 Task: Look for space in Katav-Ivanovsk, Russia from 9th July, 2023 to 16th July, 2023 for 2 adults, 1 child in price range Rs.8000 to Rs.16000. Place can be entire place with 2 bedrooms having 2 beds and 1 bathroom. Property type can be house, flat, guest house. Booking option can be shelf check-in. Required host language is English.
Action: Mouse moved to (560, 90)
Screenshot: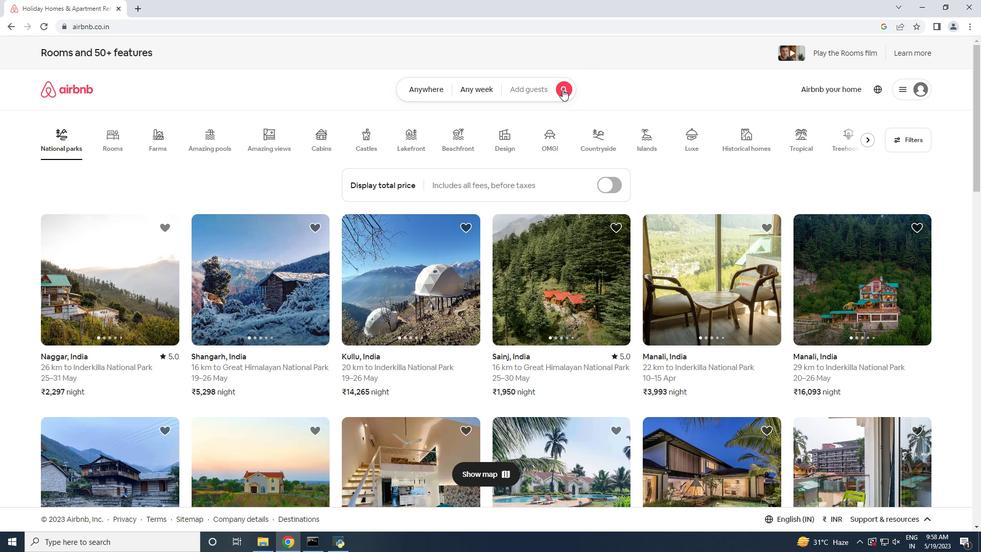 
Action: Mouse pressed left at (560, 90)
Screenshot: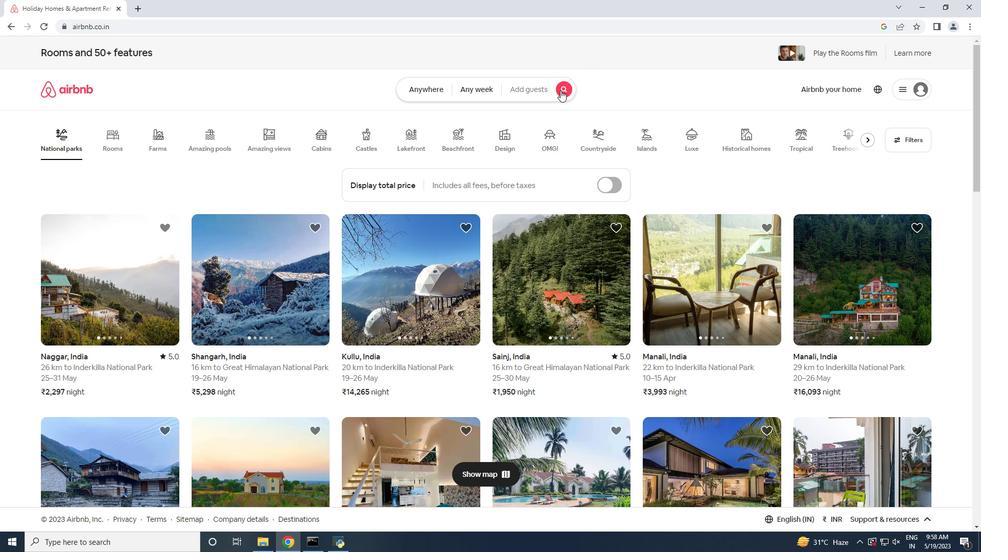 
Action: Mouse moved to (372, 121)
Screenshot: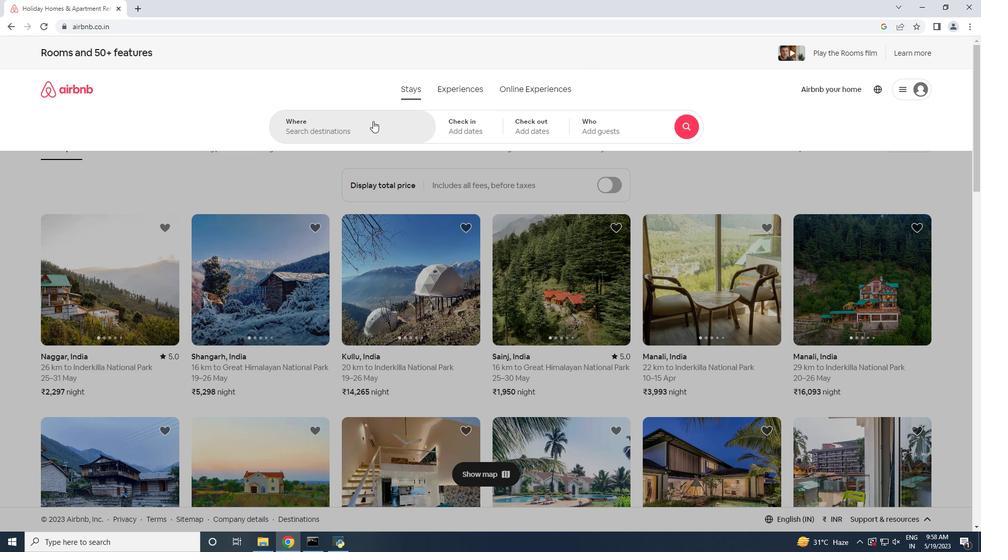 
Action: Mouse pressed left at (372, 121)
Screenshot: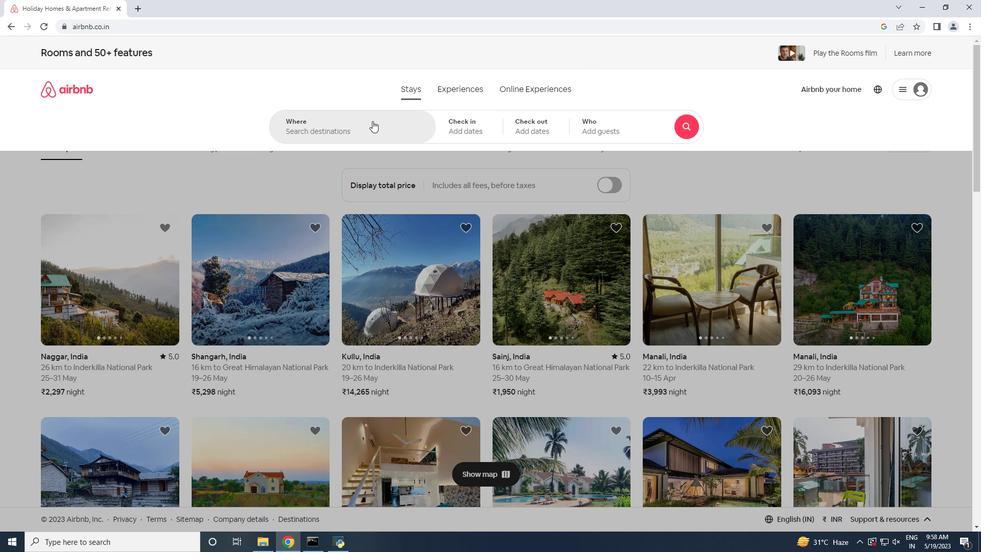 
Action: Key pressed <Key.shift>Karav-lvanovsk,<Key.shift>Russia<Key.enter>
Screenshot: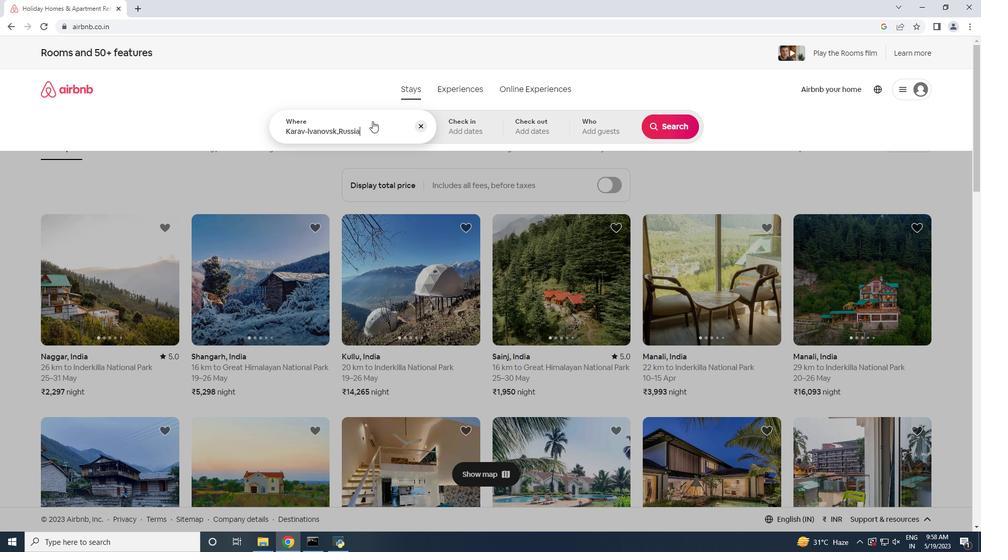 
Action: Mouse moved to (668, 210)
Screenshot: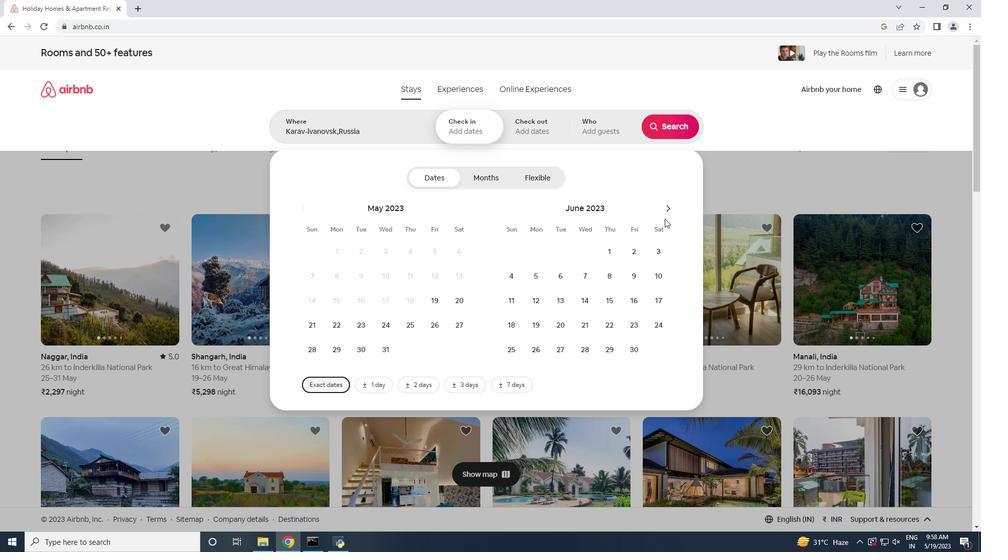 
Action: Mouse pressed left at (668, 210)
Screenshot: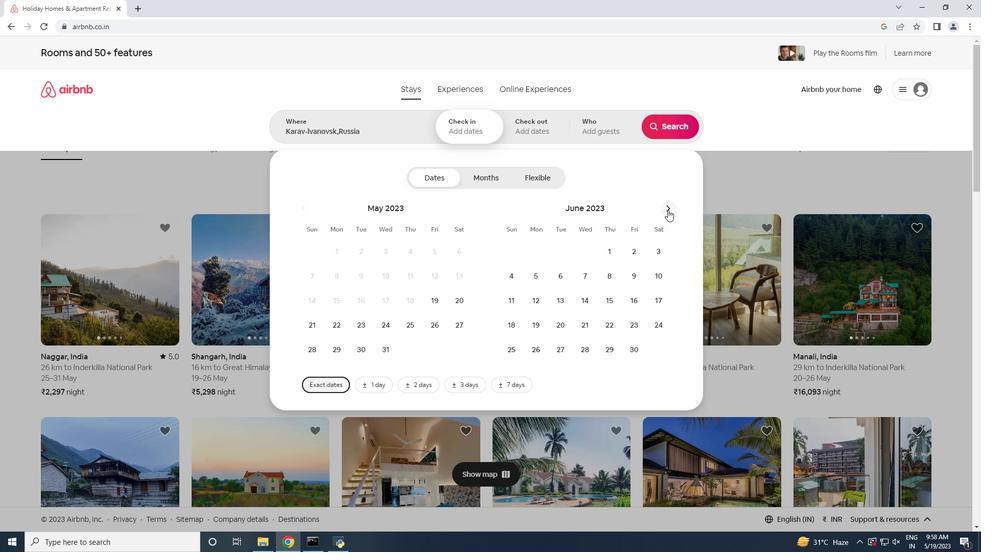 
Action: Mouse moved to (519, 294)
Screenshot: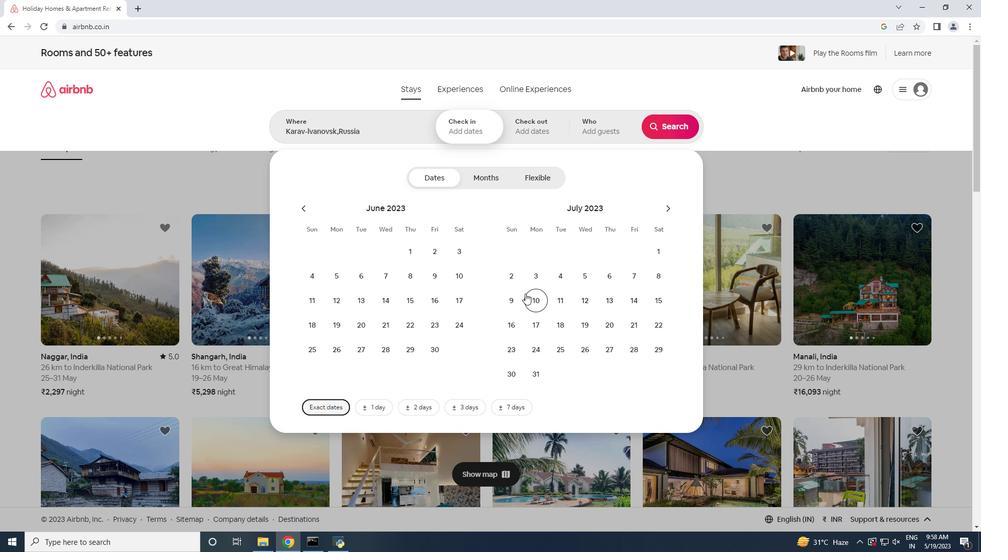 
Action: Mouse pressed left at (519, 294)
Screenshot: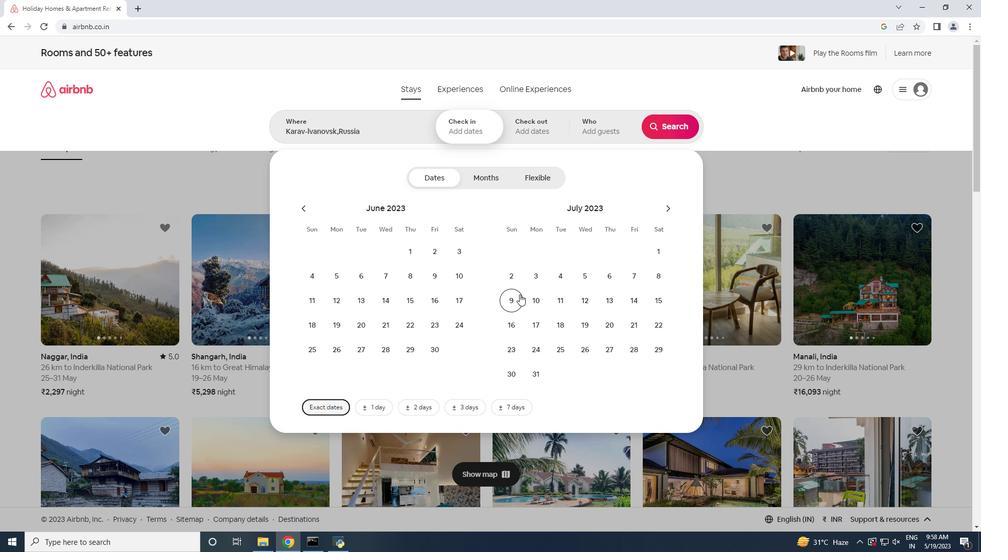 
Action: Mouse moved to (516, 326)
Screenshot: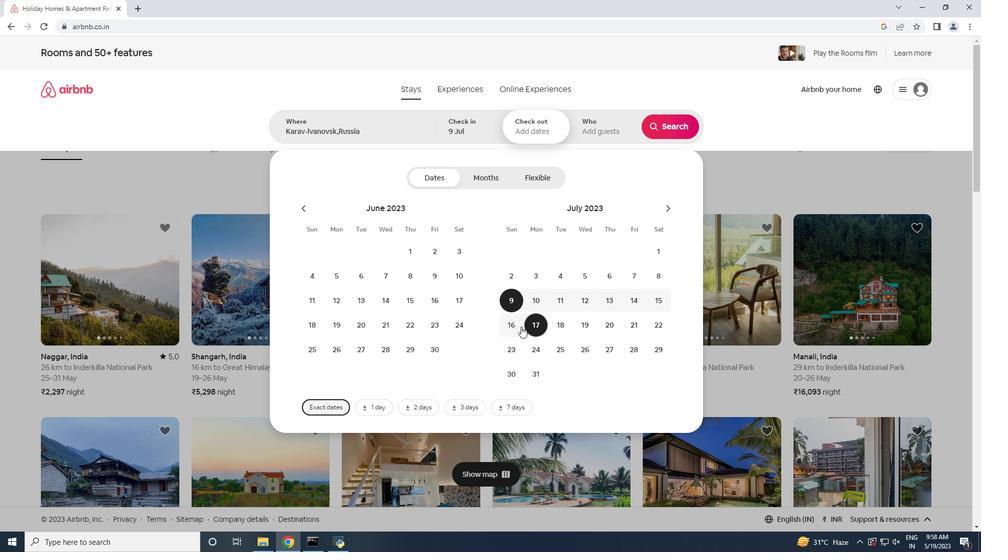 
Action: Mouse pressed left at (516, 326)
Screenshot: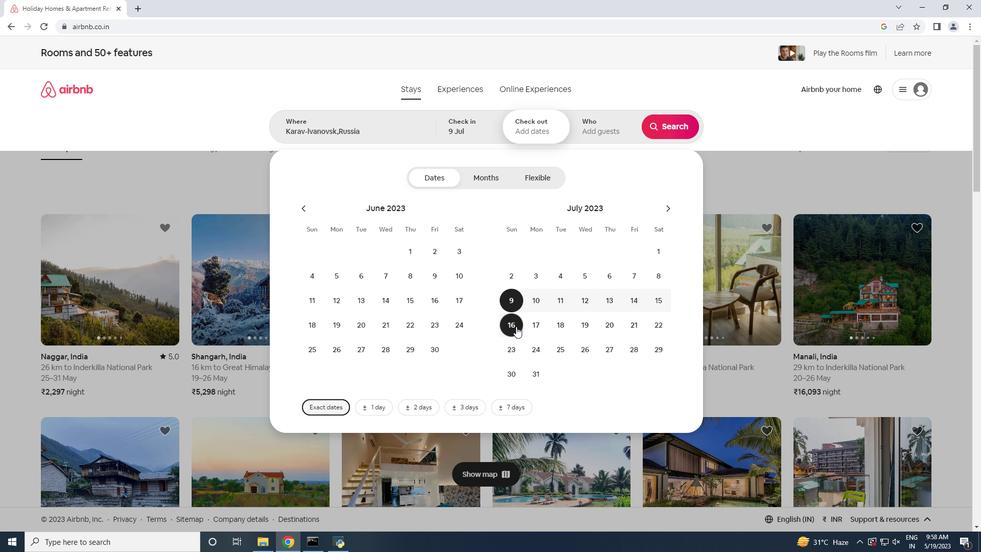 
Action: Mouse moved to (595, 134)
Screenshot: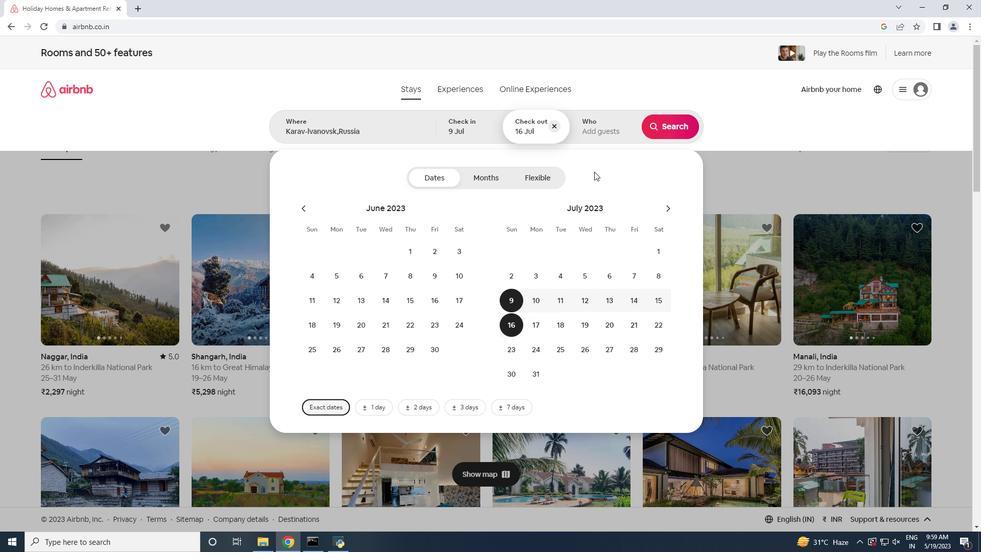 
Action: Mouse pressed left at (595, 134)
Screenshot: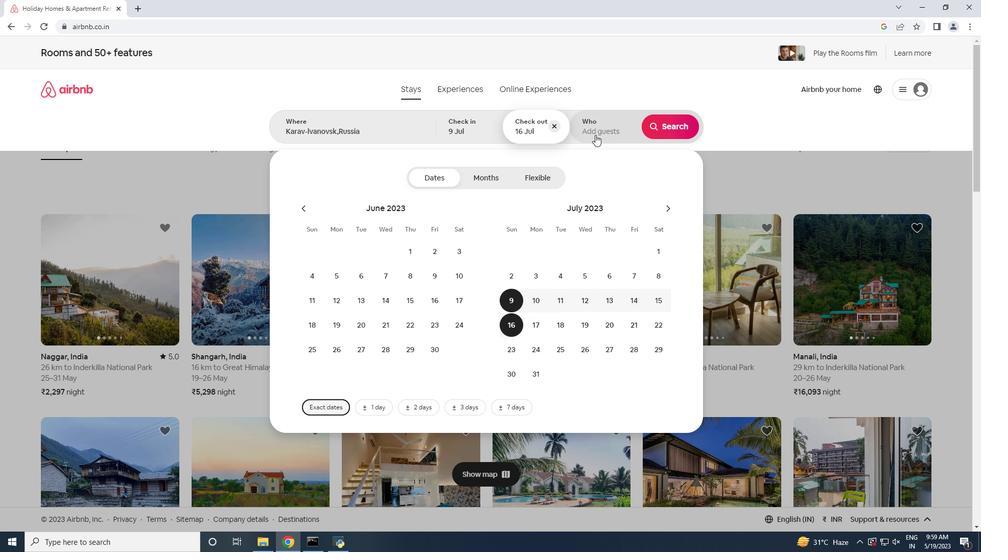 
Action: Mouse moved to (671, 183)
Screenshot: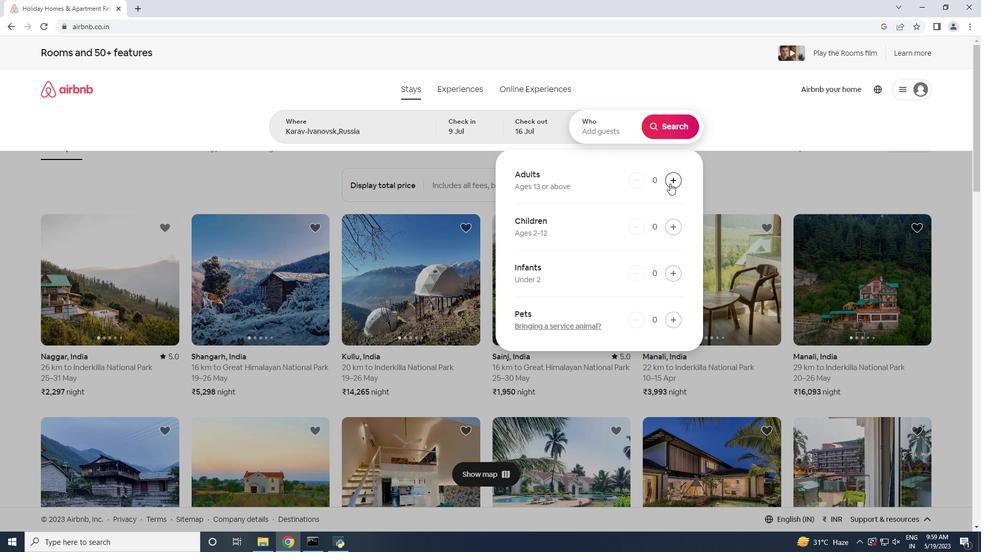 
Action: Mouse pressed left at (671, 183)
Screenshot: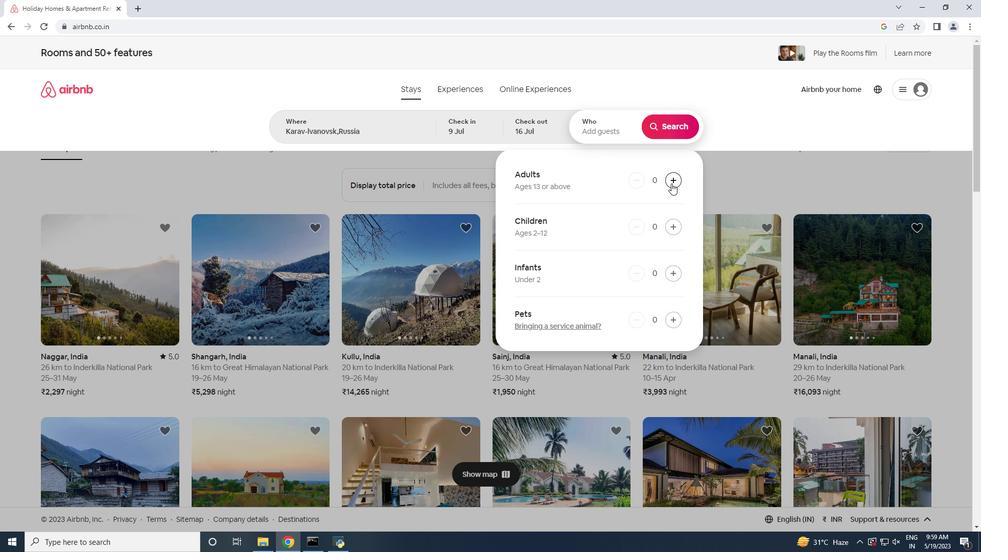 
Action: Mouse pressed left at (671, 183)
Screenshot: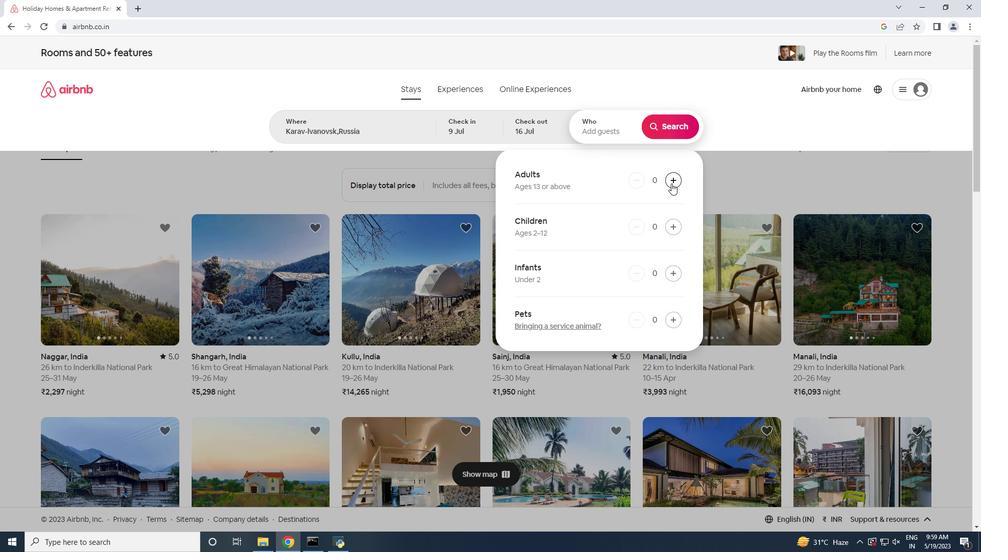 
Action: Mouse moved to (672, 229)
Screenshot: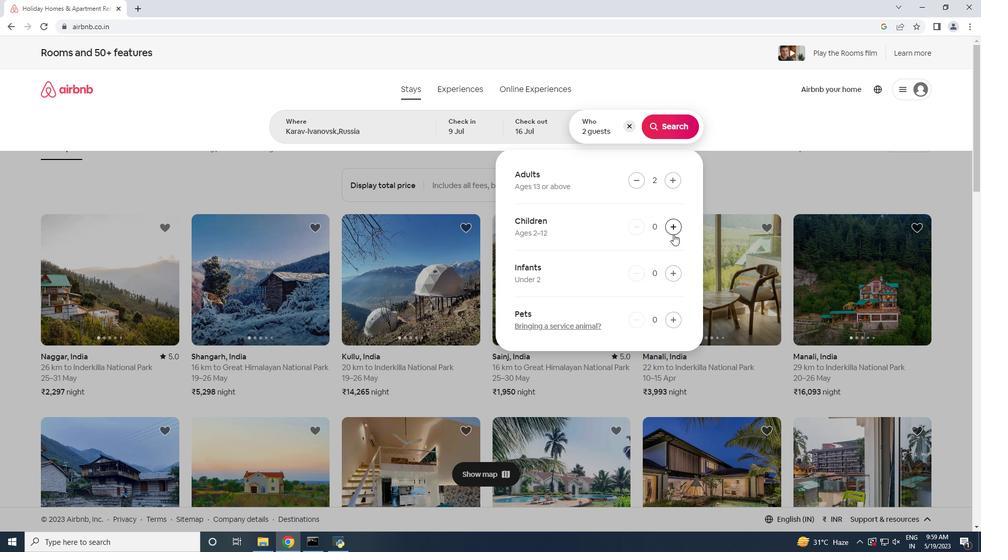 
Action: Mouse pressed left at (672, 229)
Screenshot: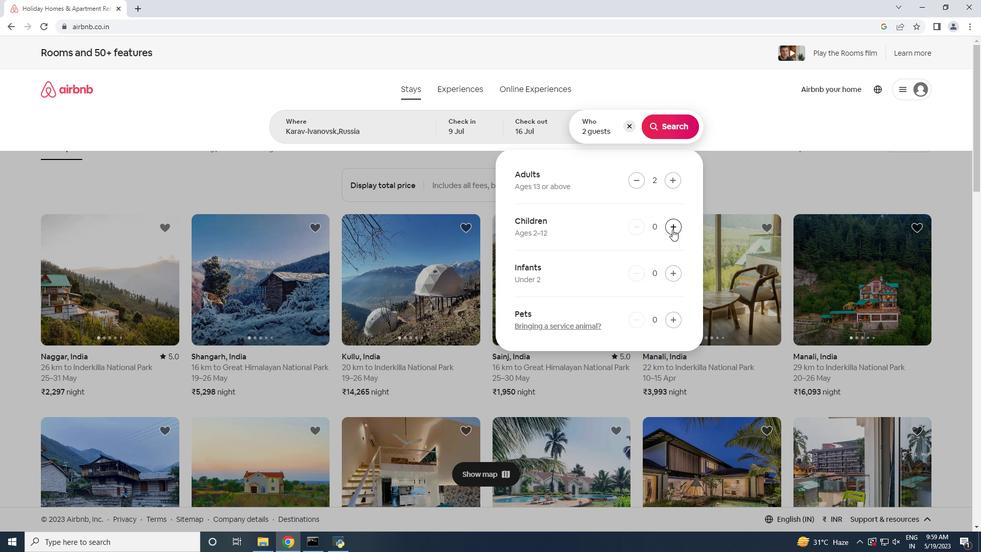 
Action: Mouse moved to (671, 127)
Screenshot: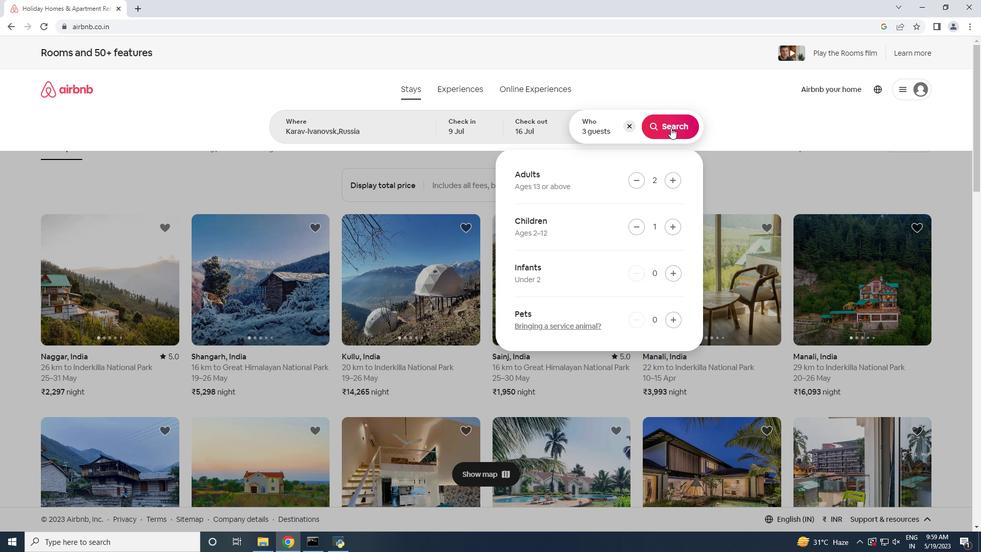 
Action: Mouse pressed left at (671, 127)
Screenshot: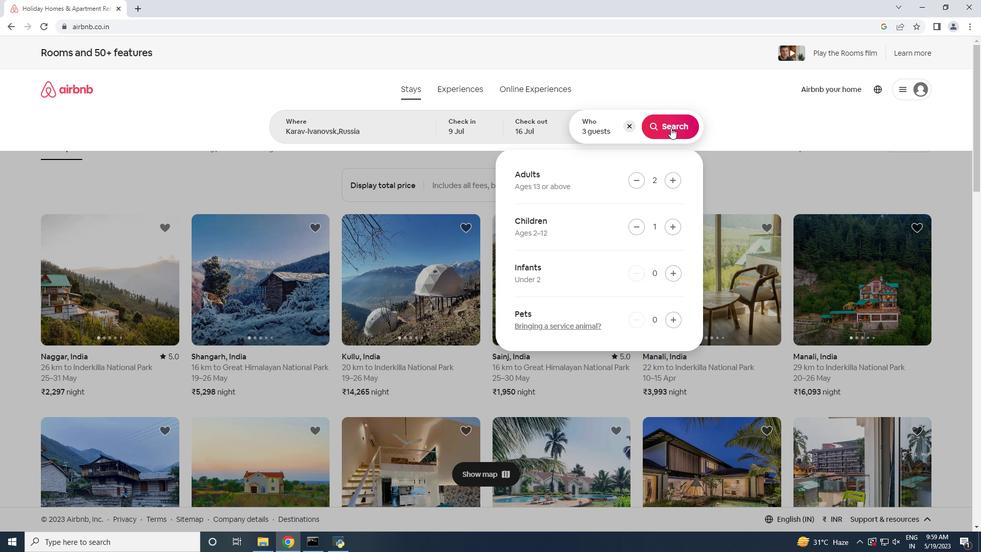 
Action: Mouse moved to (934, 101)
Screenshot: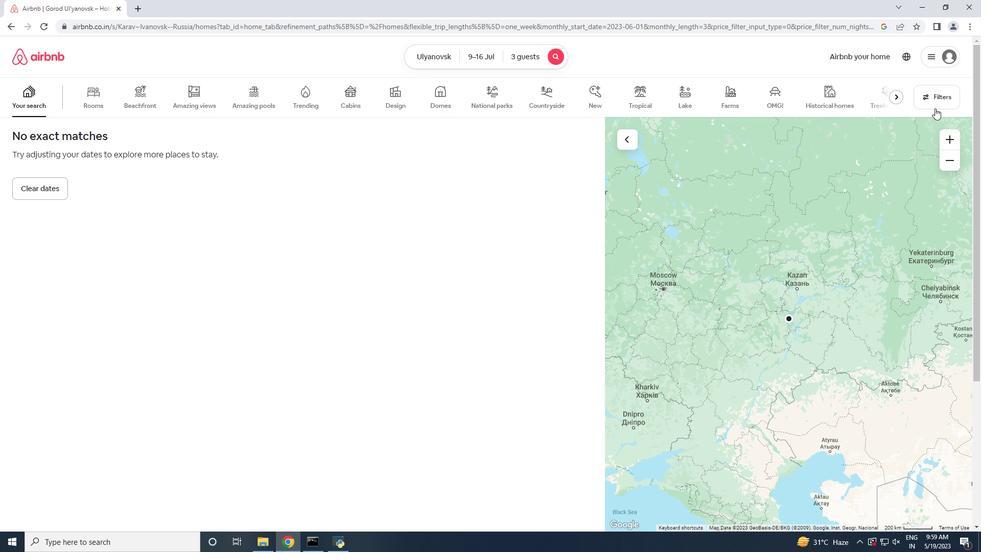 
Action: Mouse pressed left at (934, 101)
Screenshot: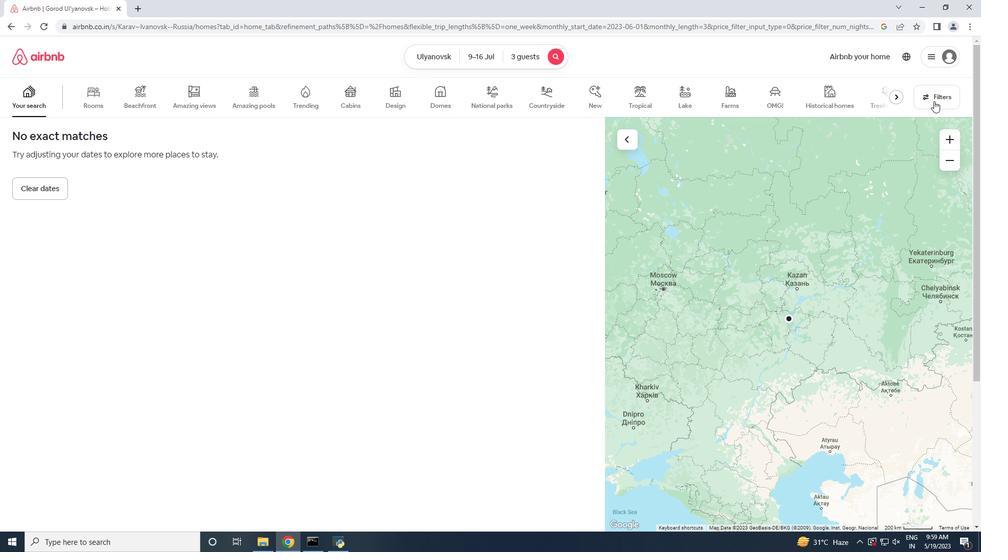 
Action: Mouse moved to (394, 345)
Screenshot: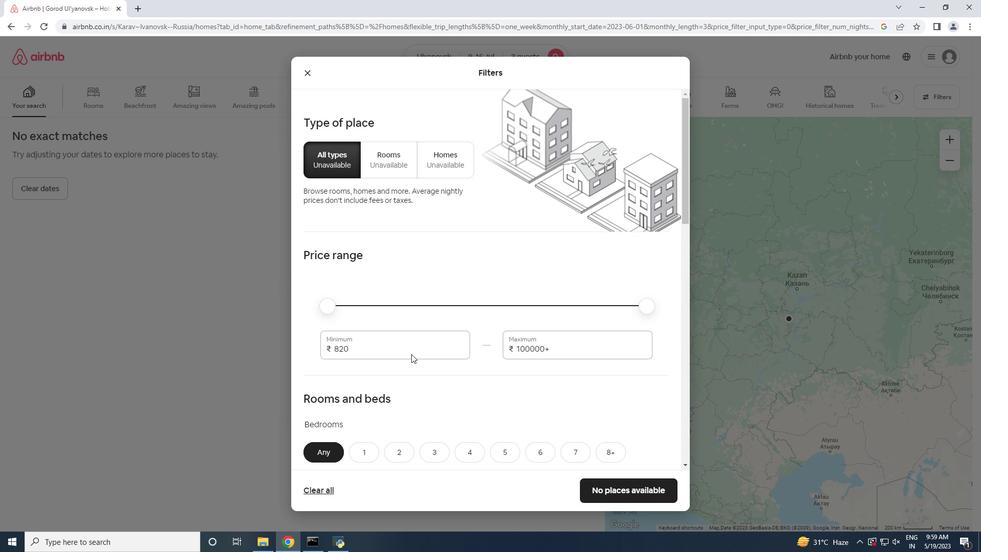 
Action: Mouse pressed left at (394, 345)
Screenshot: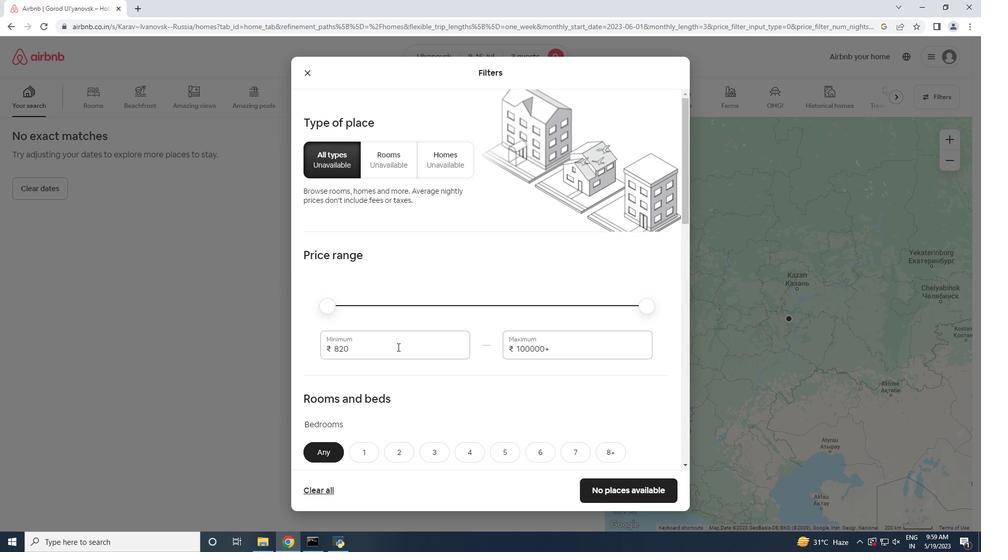 
Action: Mouse moved to (394, 345)
Screenshot: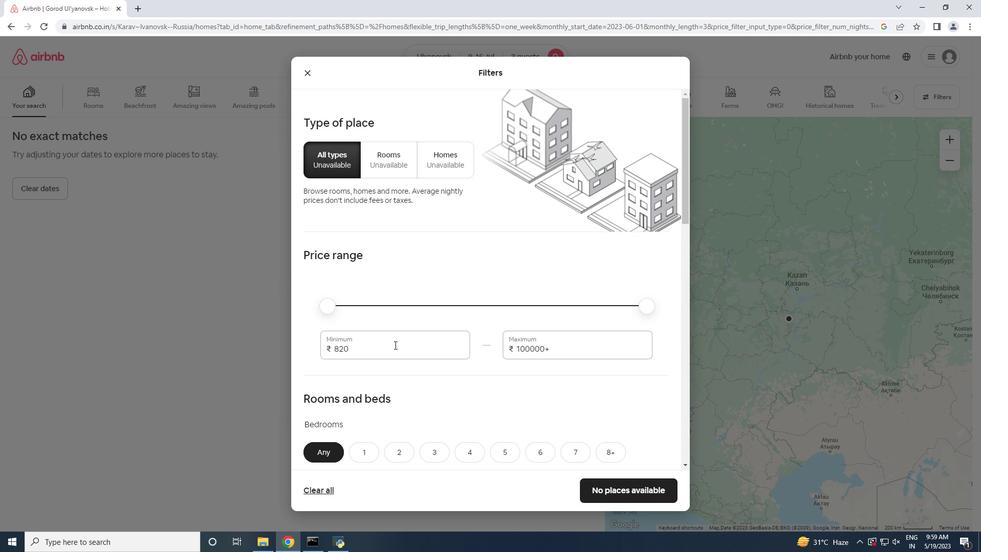 
Action: Mouse pressed left at (394, 345)
Screenshot: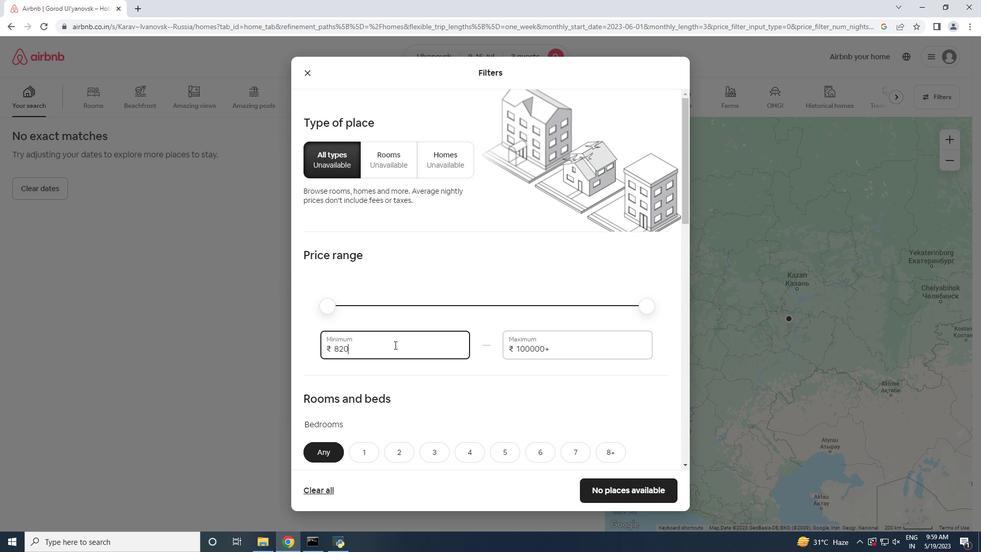 
Action: Key pressed 8000<Key.tab>16000
Screenshot: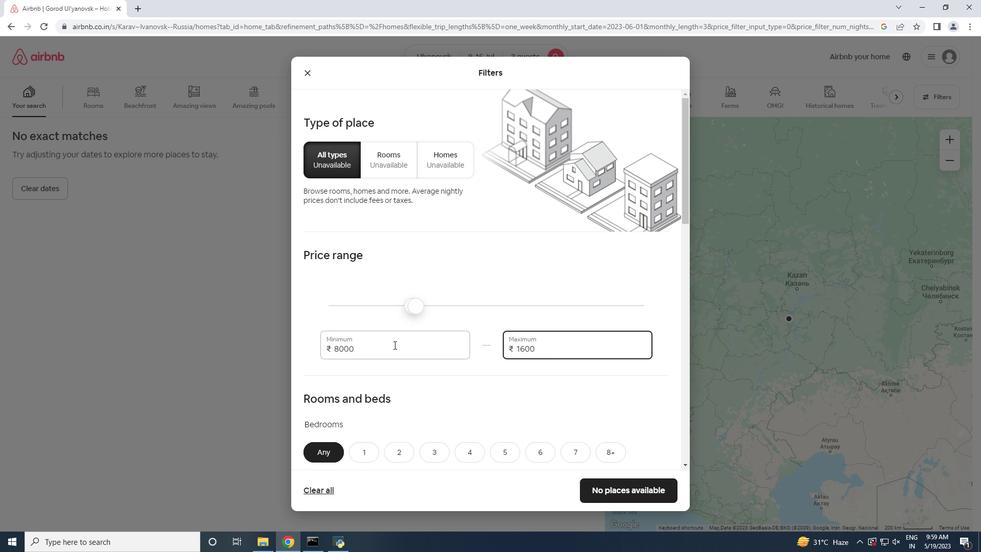 
Action: Mouse moved to (460, 349)
Screenshot: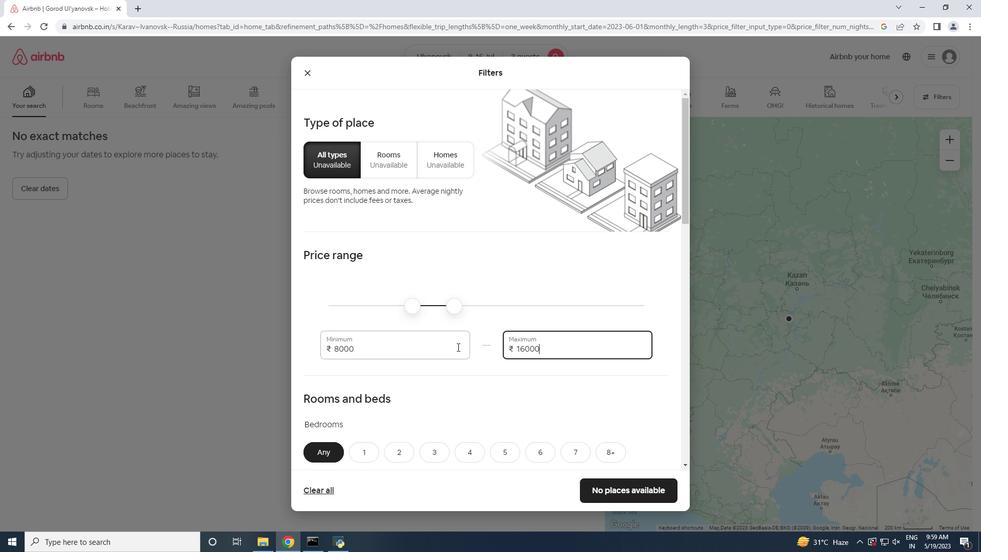 
Action: Mouse scrolled (460, 349) with delta (0, 0)
Screenshot: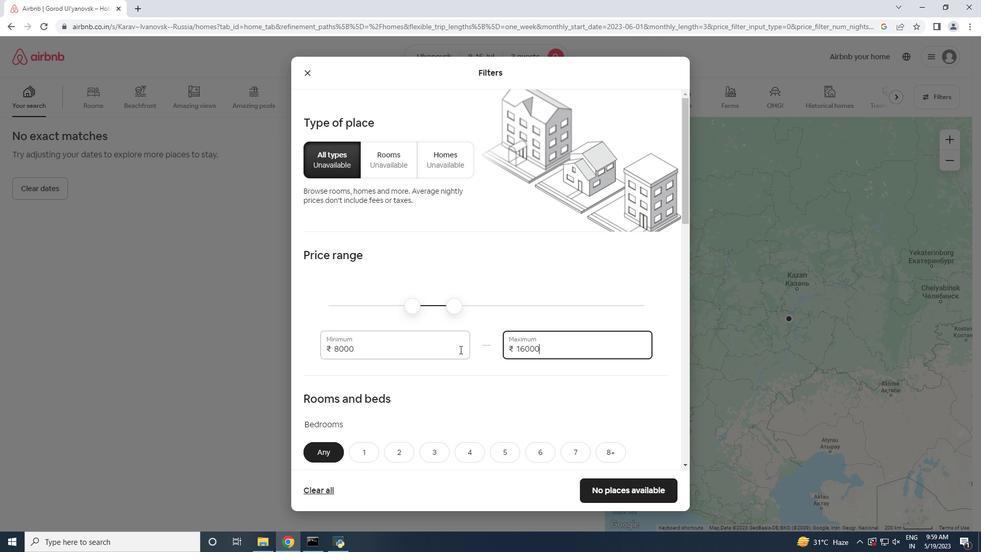 
Action: Mouse scrolled (460, 349) with delta (0, 0)
Screenshot: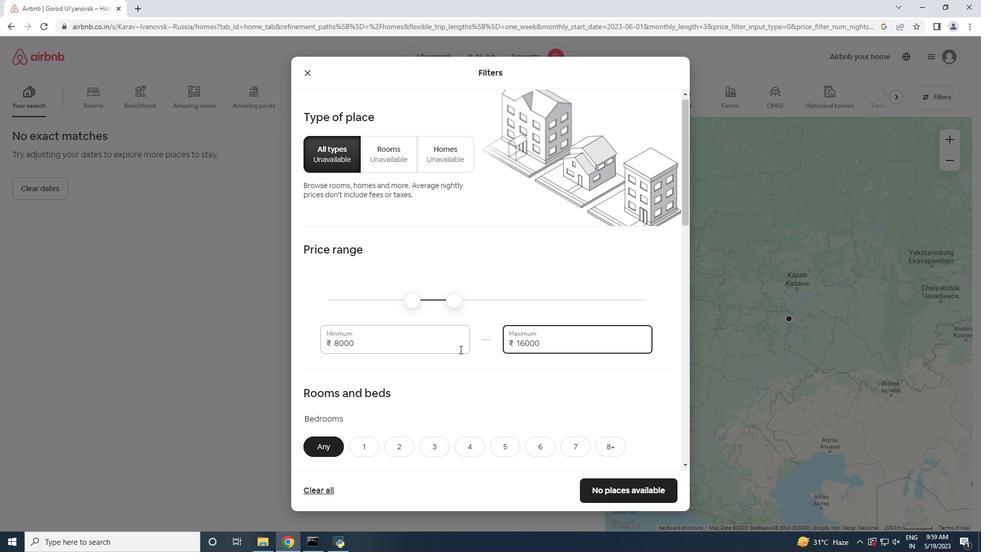 
Action: Mouse scrolled (460, 349) with delta (0, 0)
Screenshot: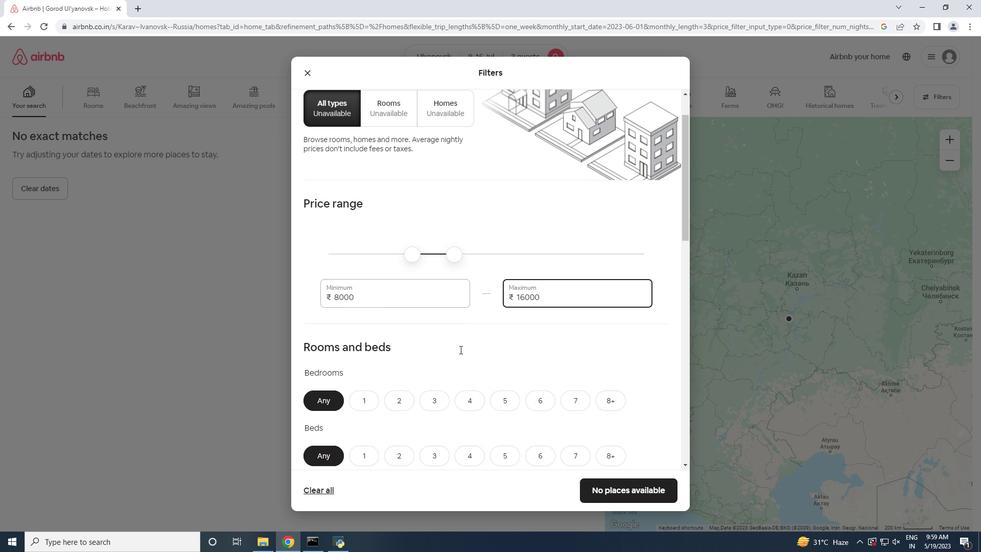 
Action: Mouse scrolled (460, 349) with delta (0, 0)
Screenshot: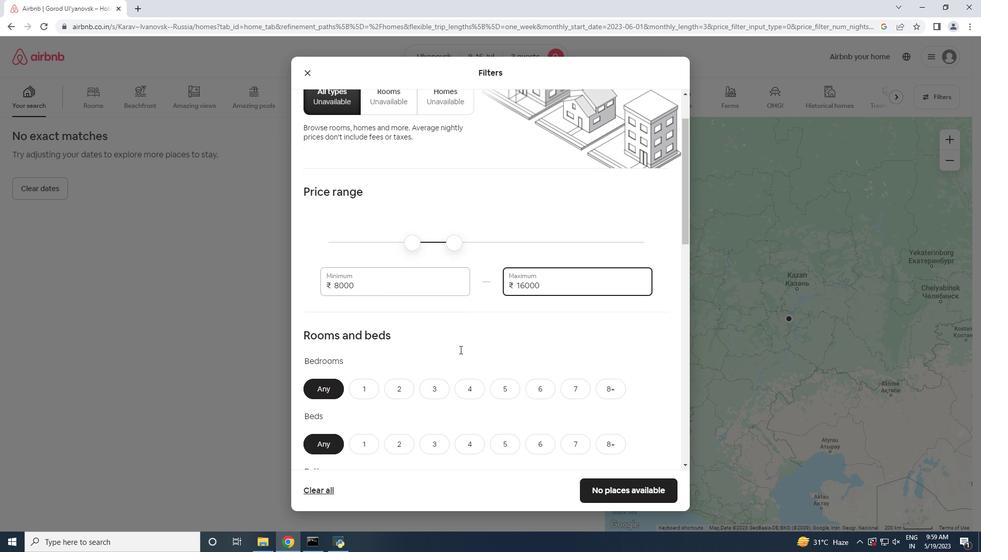 
Action: Mouse moved to (405, 246)
Screenshot: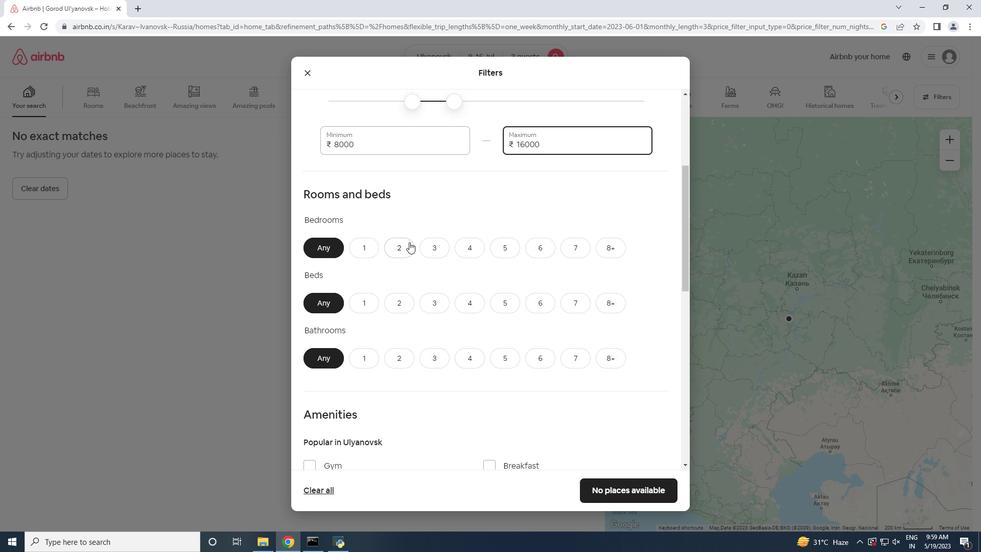 
Action: Mouse pressed left at (405, 246)
Screenshot: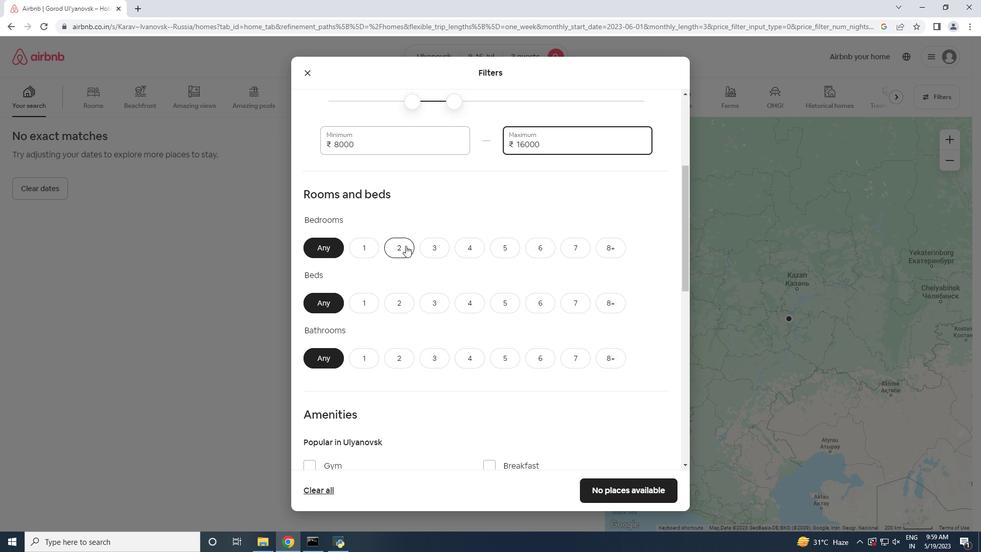 
Action: Mouse moved to (393, 299)
Screenshot: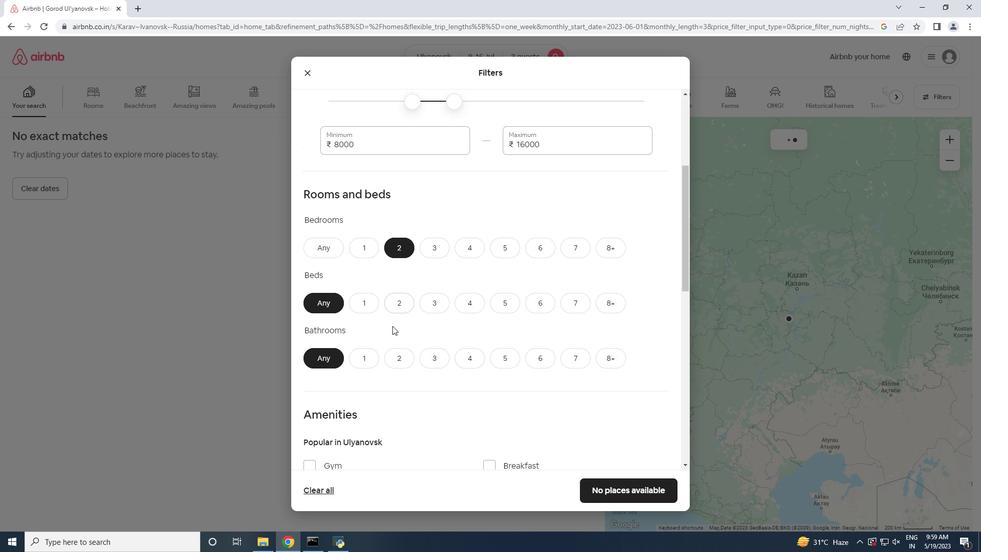 
Action: Mouse pressed left at (393, 299)
Screenshot: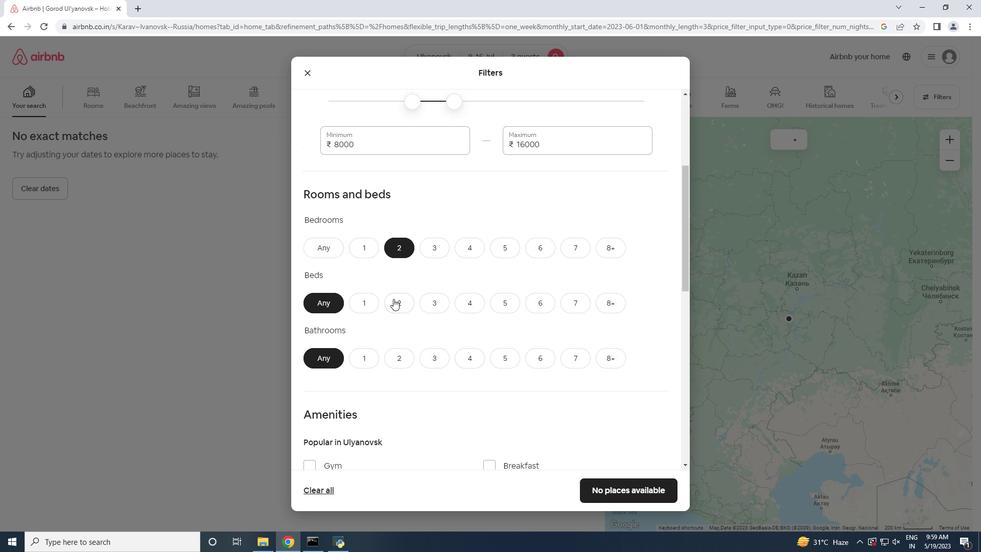 
Action: Mouse moved to (356, 357)
Screenshot: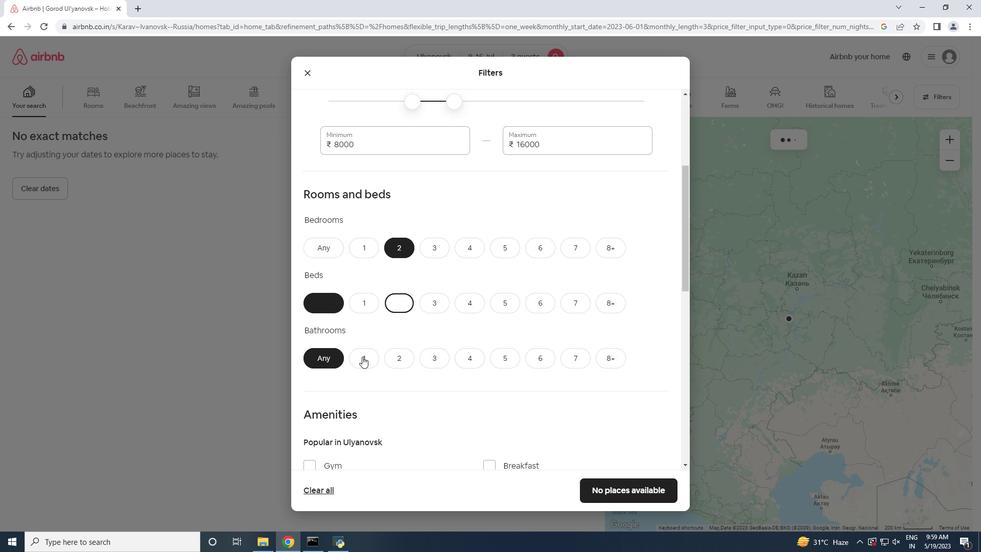
Action: Mouse pressed left at (356, 357)
Screenshot: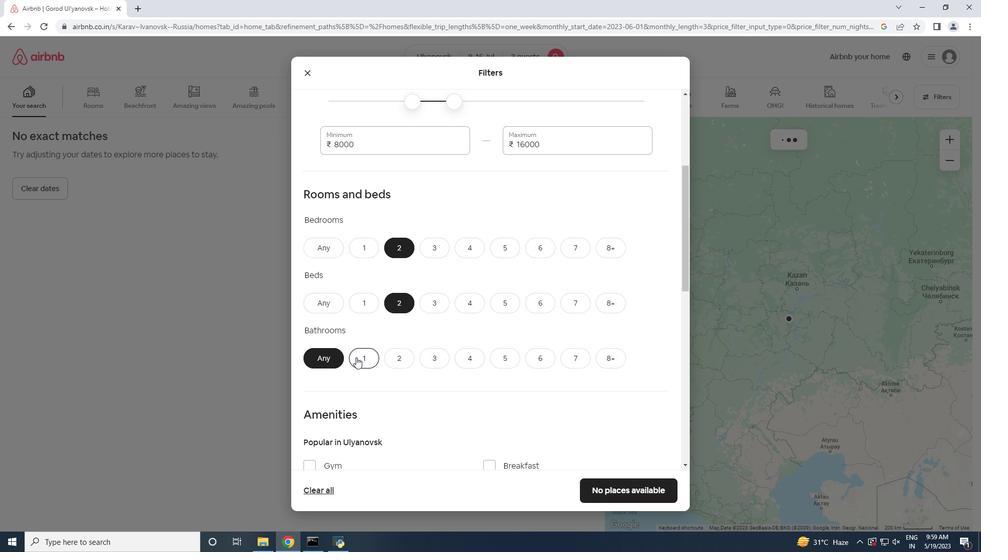 
Action: Mouse moved to (406, 330)
Screenshot: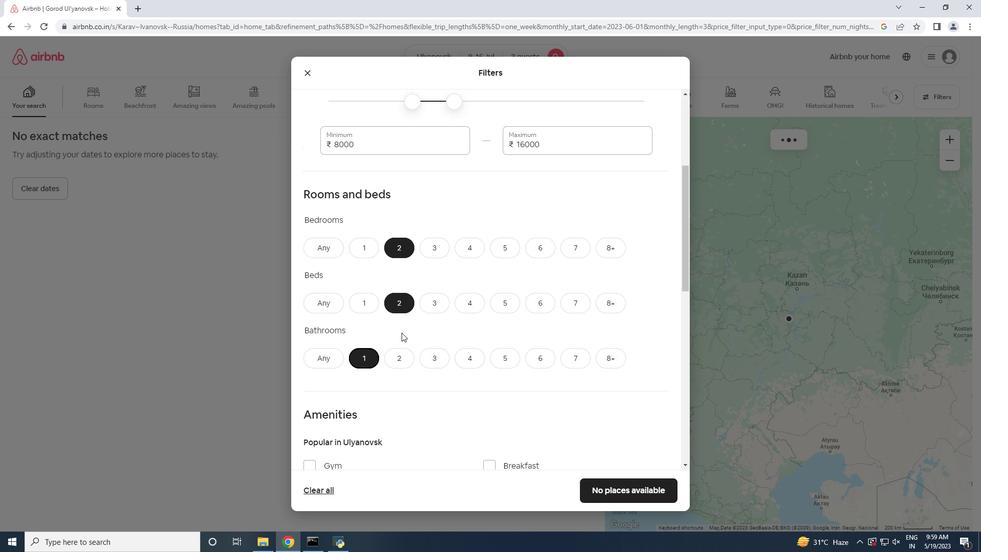 
Action: Mouse scrolled (406, 330) with delta (0, 0)
Screenshot: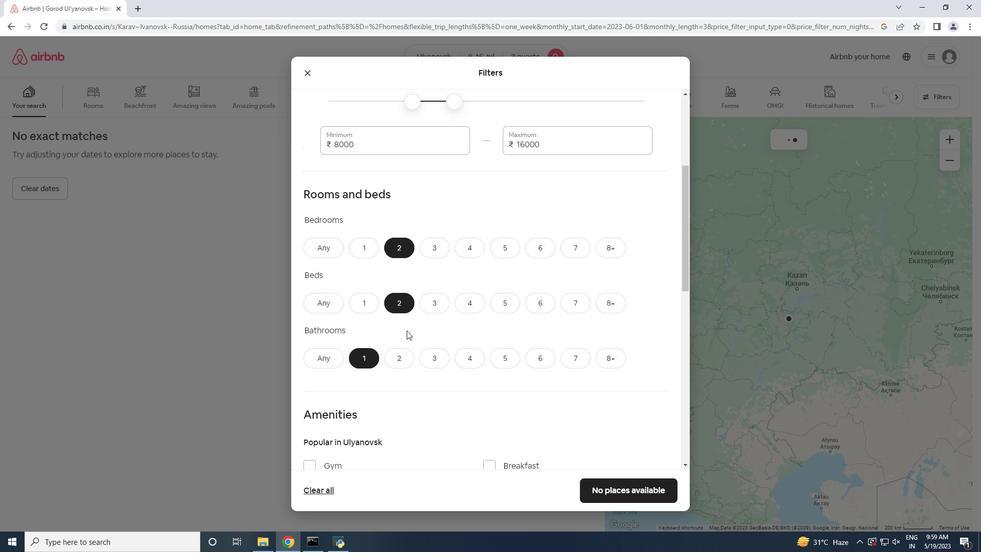 
Action: Mouse scrolled (406, 330) with delta (0, 0)
Screenshot: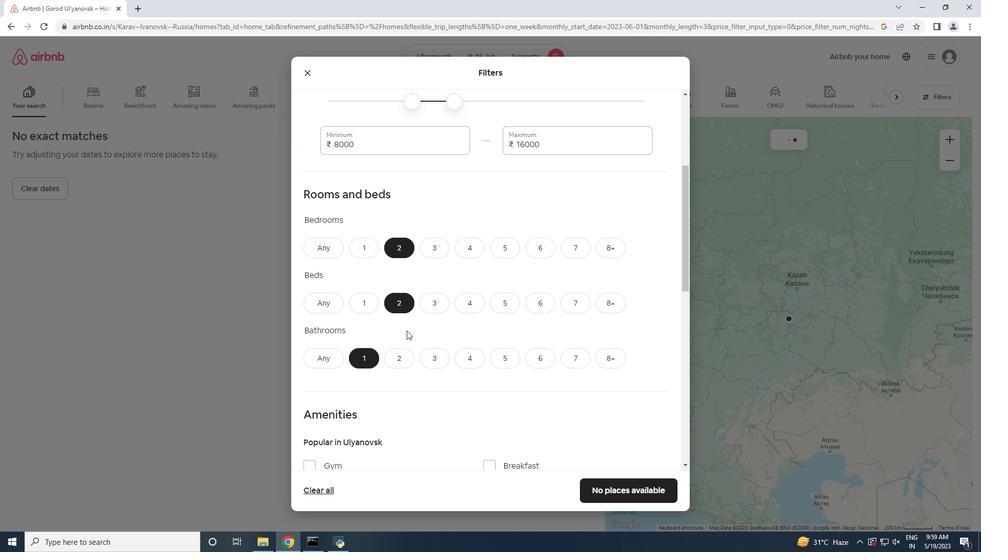 
Action: Mouse scrolled (406, 330) with delta (0, 0)
Screenshot: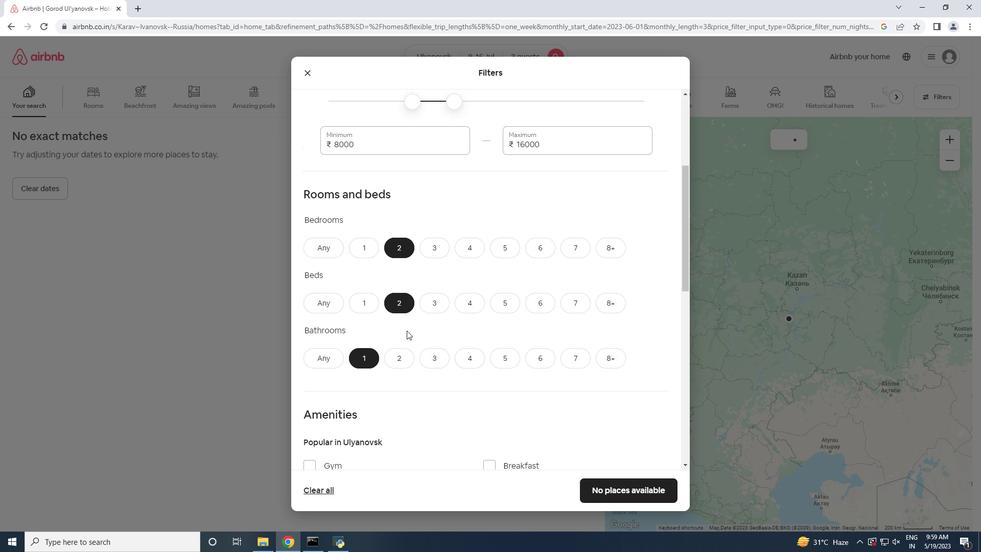 
Action: Mouse scrolled (406, 330) with delta (0, 0)
Screenshot: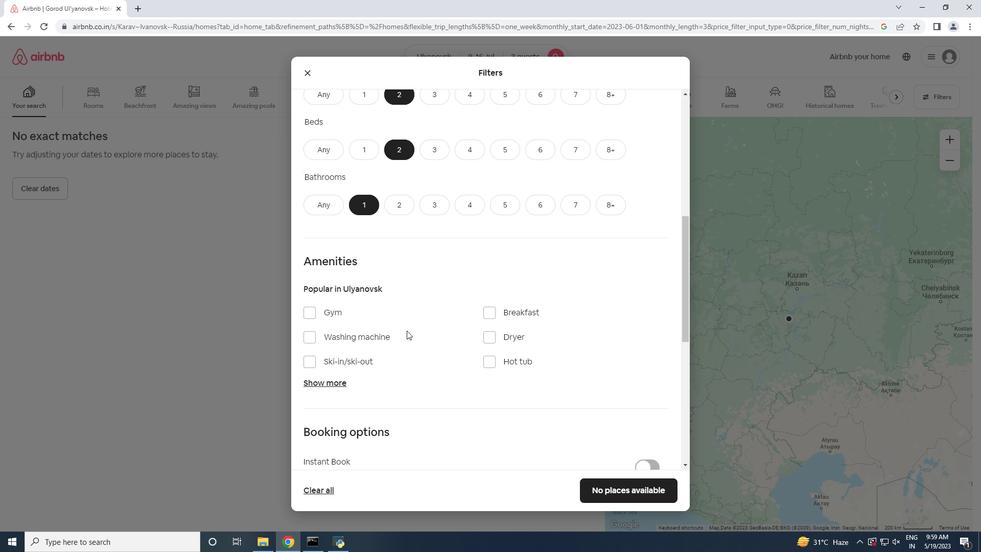 
Action: Mouse scrolled (406, 330) with delta (0, 0)
Screenshot: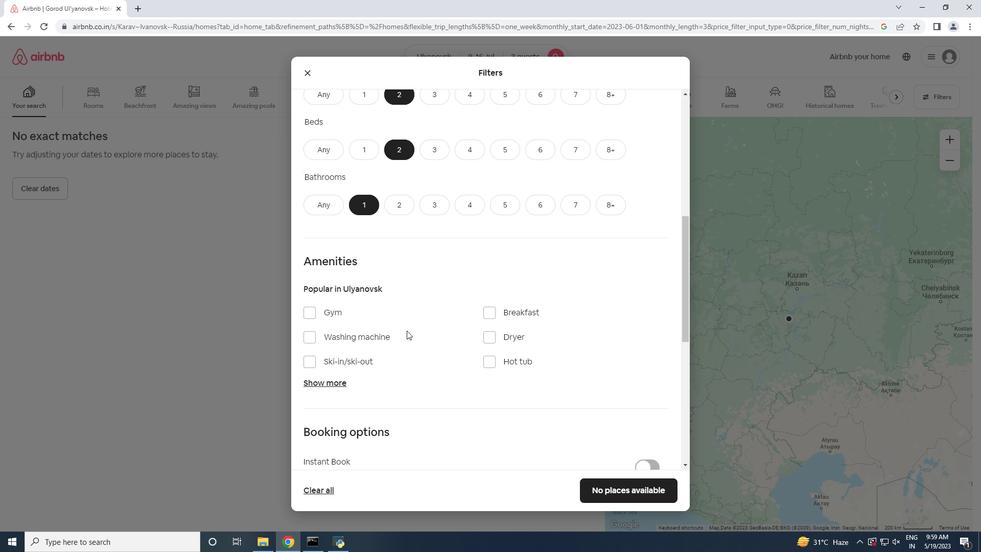 
Action: Mouse moved to (465, 332)
Screenshot: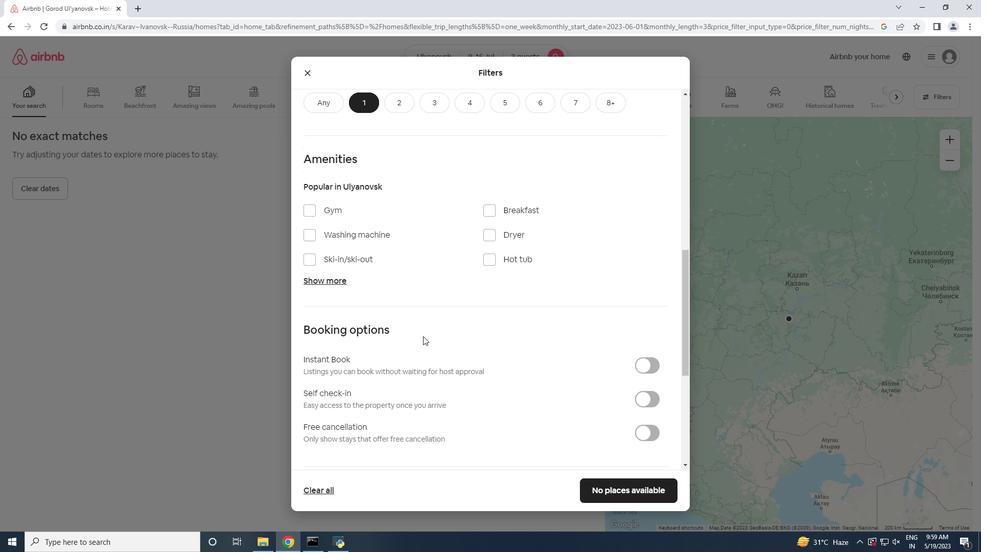 
Action: Mouse scrolled (465, 331) with delta (0, 0)
Screenshot: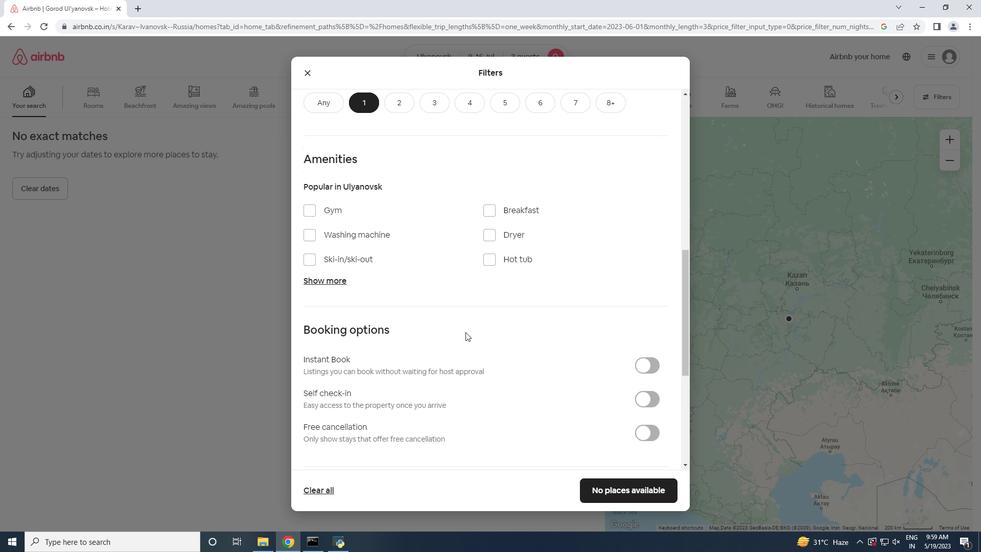 
Action: Mouse scrolled (465, 331) with delta (0, 0)
Screenshot: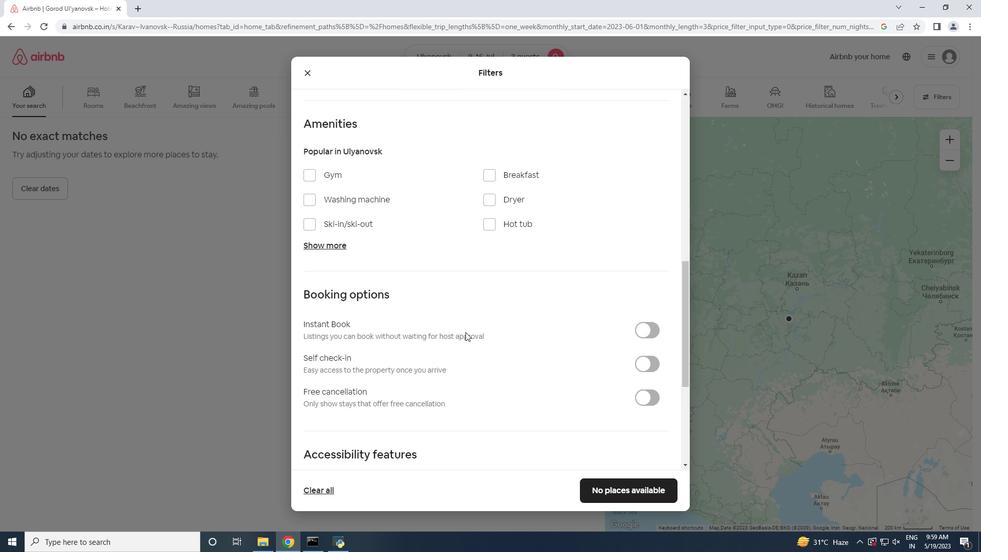 
Action: Mouse scrolled (465, 331) with delta (0, 0)
Screenshot: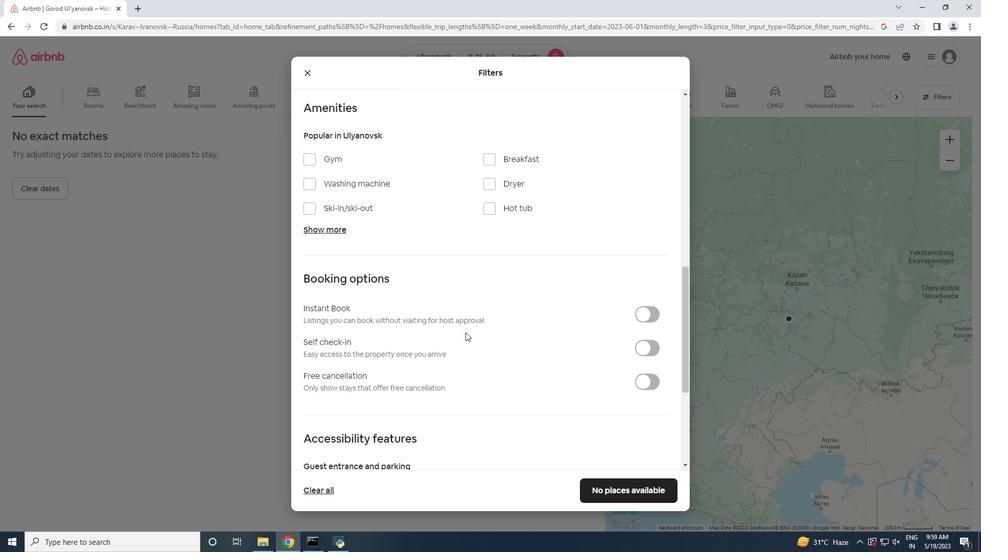 
Action: Mouse scrolled (465, 331) with delta (0, 0)
Screenshot: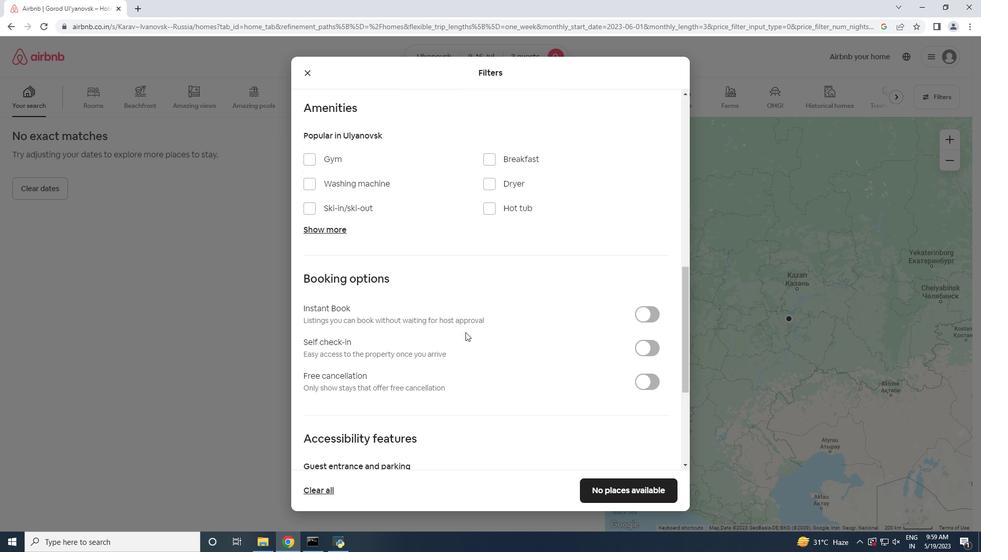 
Action: Mouse scrolled (465, 331) with delta (0, 0)
Screenshot: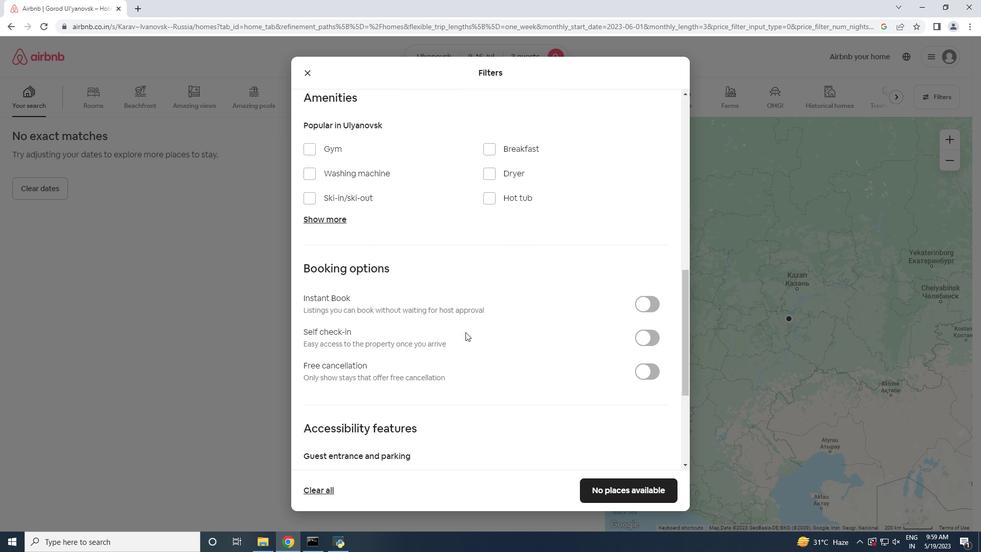 
Action: Mouse moved to (648, 138)
Screenshot: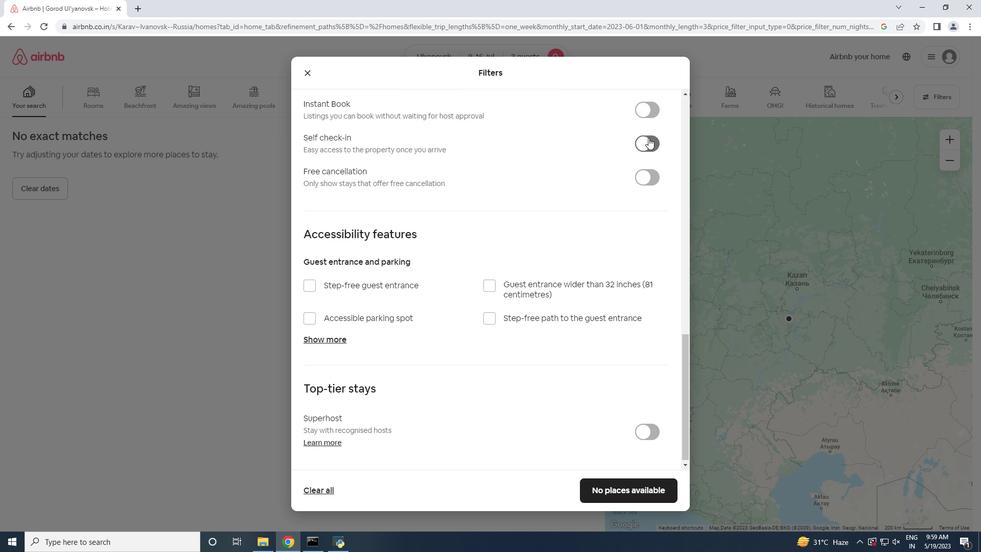 
Action: Mouse pressed left at (648, 138)
Screenshot: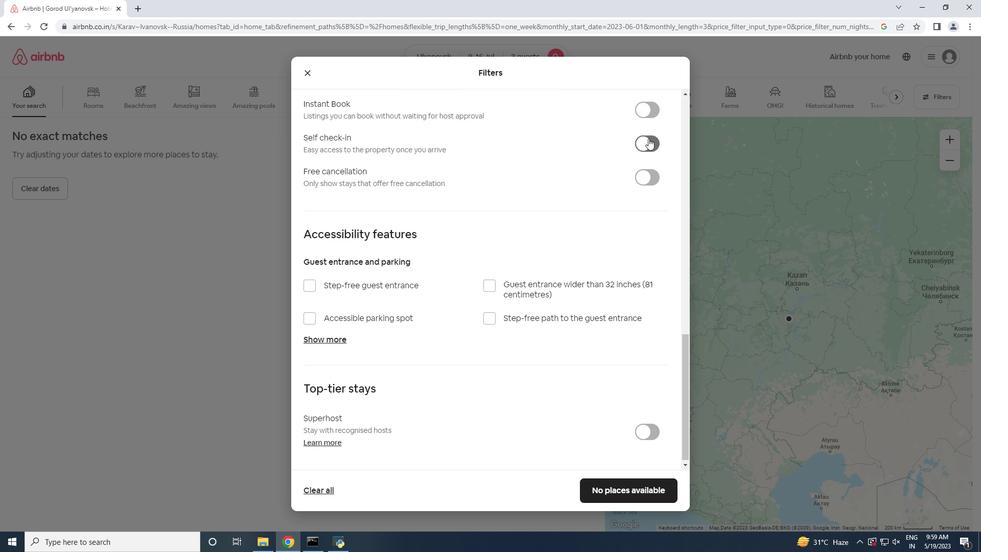 
Action: Mouse moved to (609, 224)
Screenshot: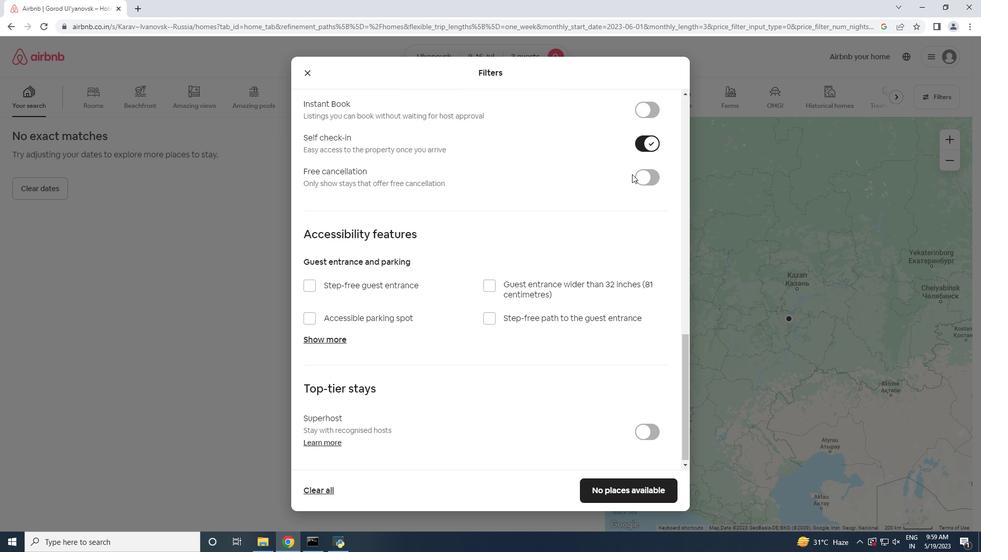 
Action: Mouse scrolled (609, 223) with delta (0, 0)
Screenshot: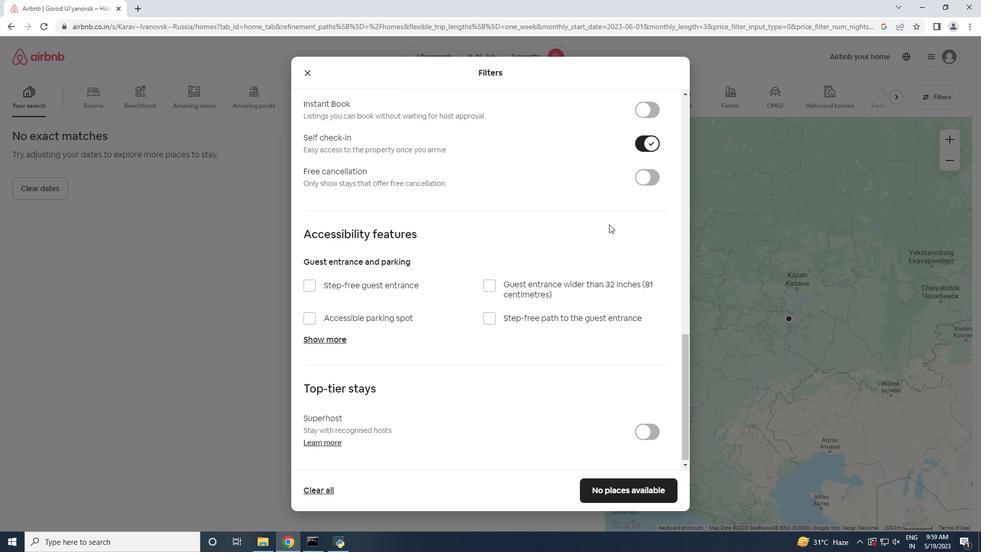 
Action: Mouse scrolled (609, 223) with delta (0, 0)
Screenshot: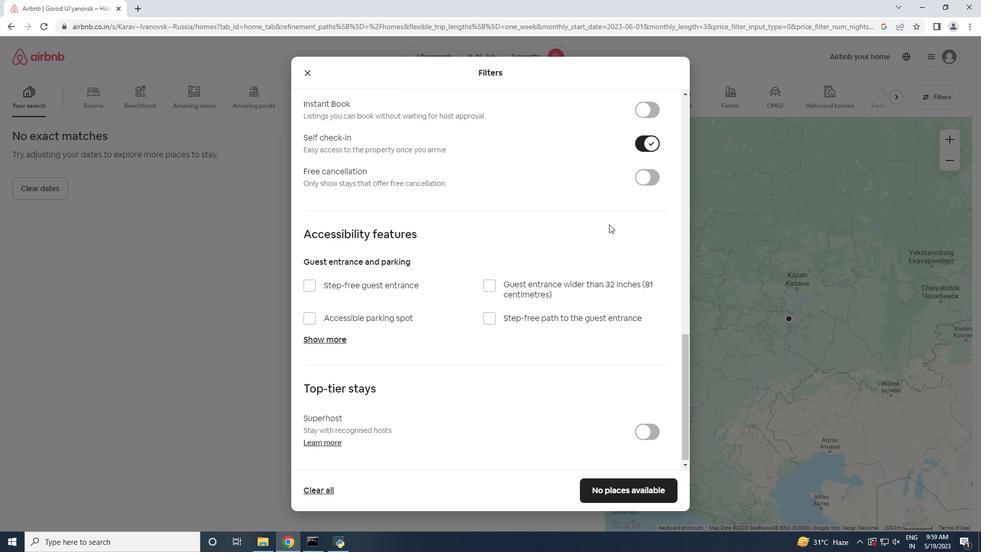
Action: Mouse scrolled (609, 223) with delta (0, 0)
Screenshot: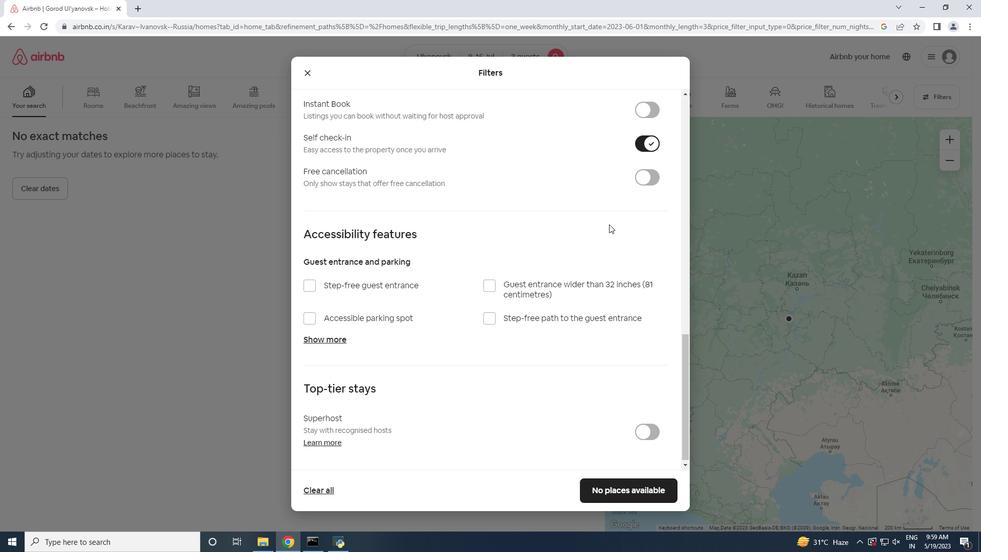 
Action: Mouse moved to (609, 224)
Screenshot: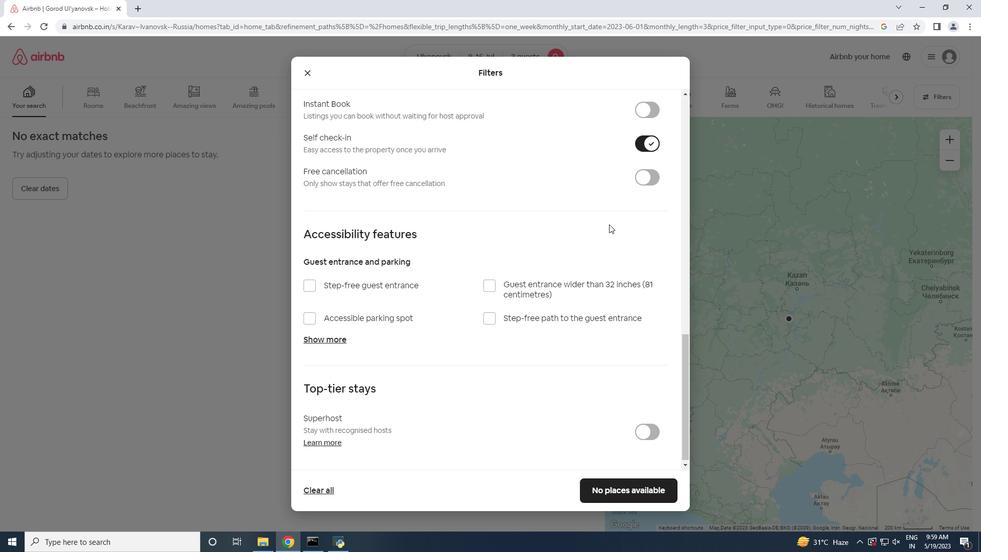 
Action: Mouse scrolled (609, 224) with delta (0, 0)
Screenshot: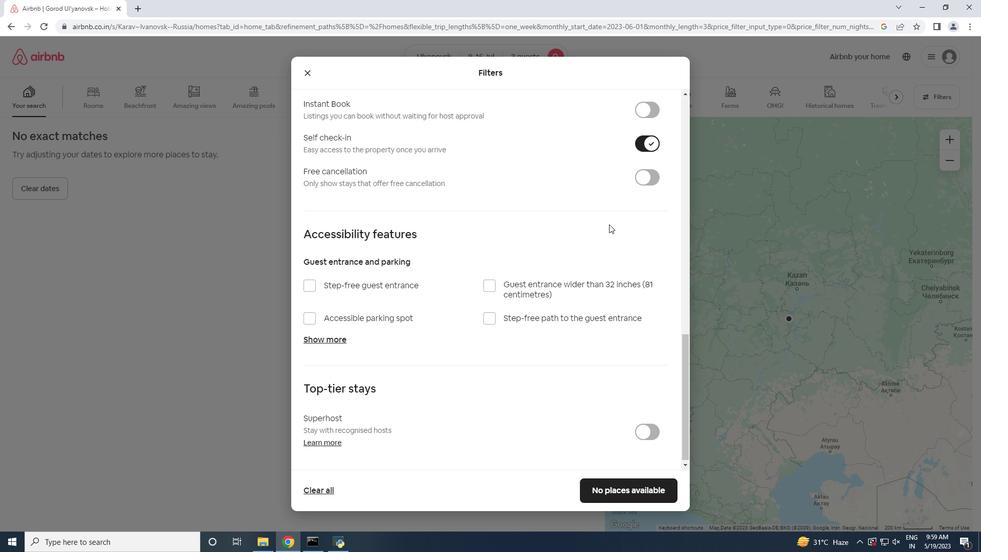 
Action: Mouse moved to (608, 224)
Screenshot: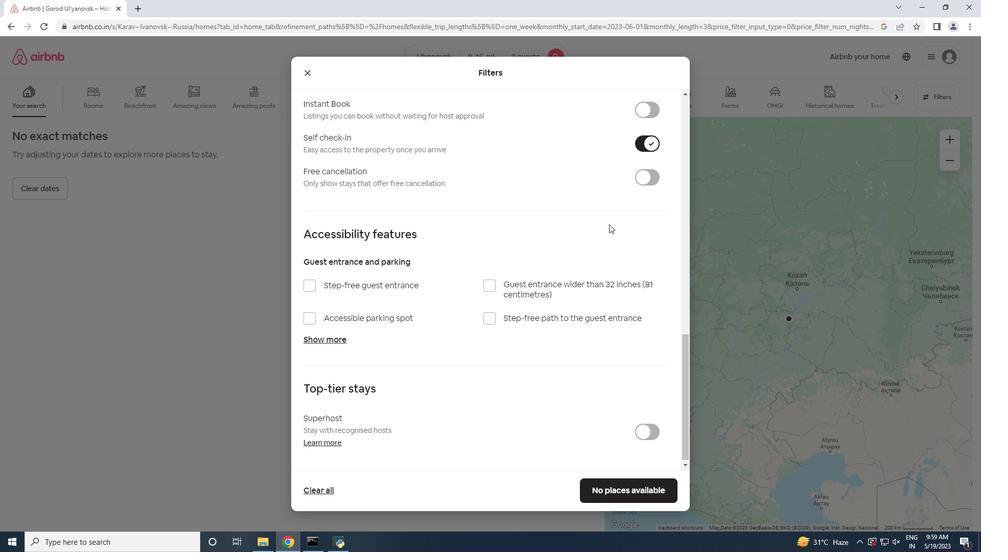 
Action: Mouse scrolled (608, 224) with delta (0, 0)
Screenshot: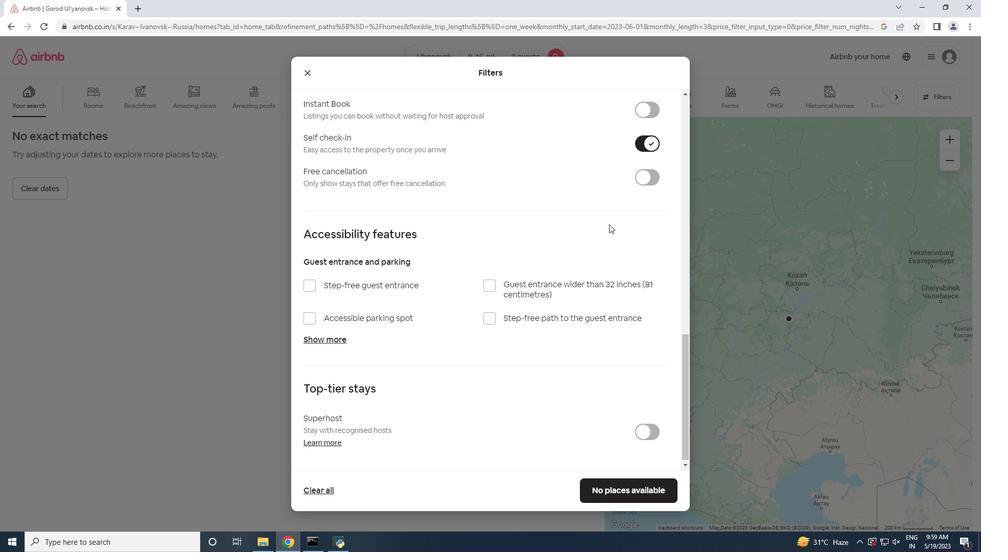 
Action: Mouse moved to (610, 497)
Screenshot: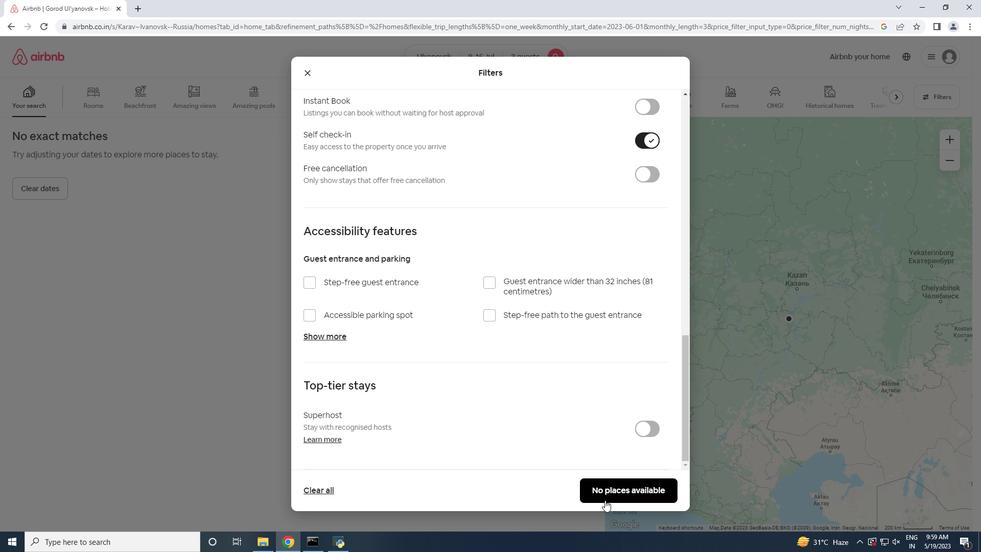 
Action: Mouse pressed left at (610, 497)
Screenshot: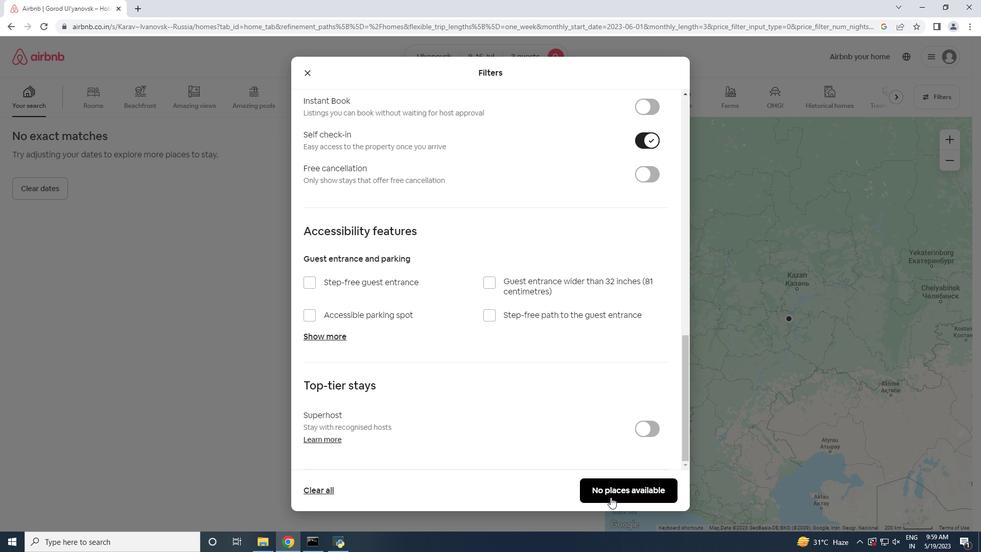 
